 Task: Search one way flight ticket for 5 adults, 2 children, 1 infant in seat and 1 infant on lap in economy from Bismarck: Bismarck Municipal Airport to Greensboro: Piedmont Triad International Airport on 5-1-2023. Choice of flights is Westjet. Number of bags: 10 checked bags. Price is upto 107000. Outbound departure time preference is 21:00.
Action: Mouse moved to (267, 318)
Screenshot: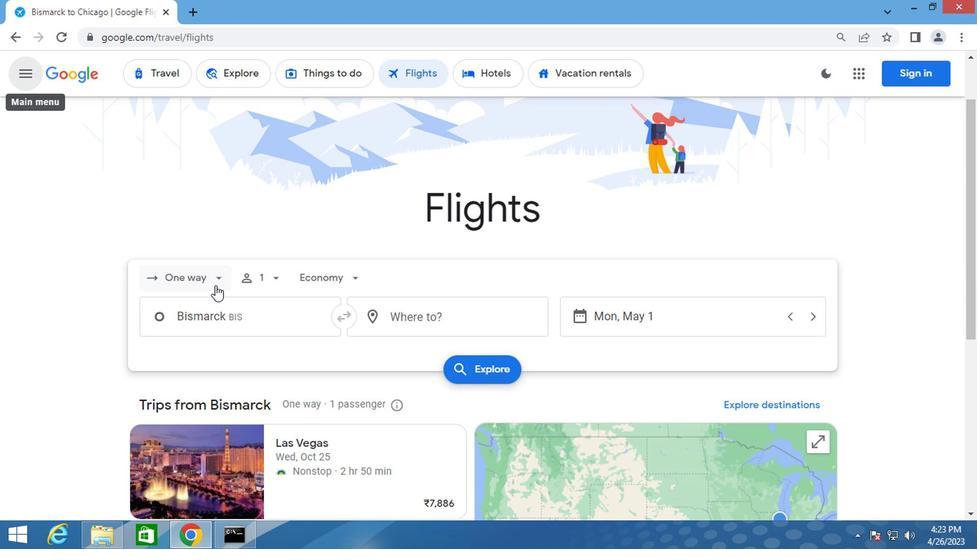 
Action: Mouse pressed left at (267, 318)
Screenshot: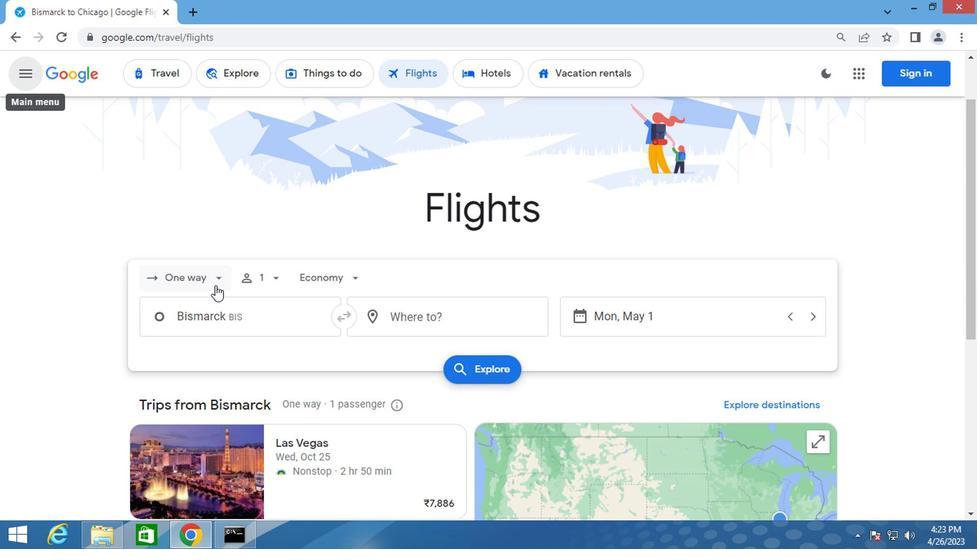 
Action: Mouse moved to (266, 356)
Screenshot: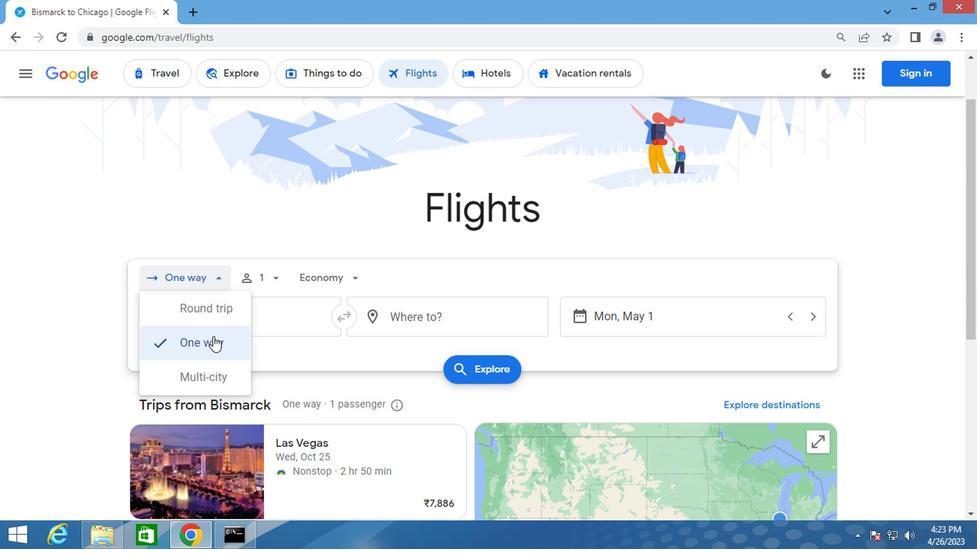 
Action: Mouse pressed left at (266, 356)
Screenshot: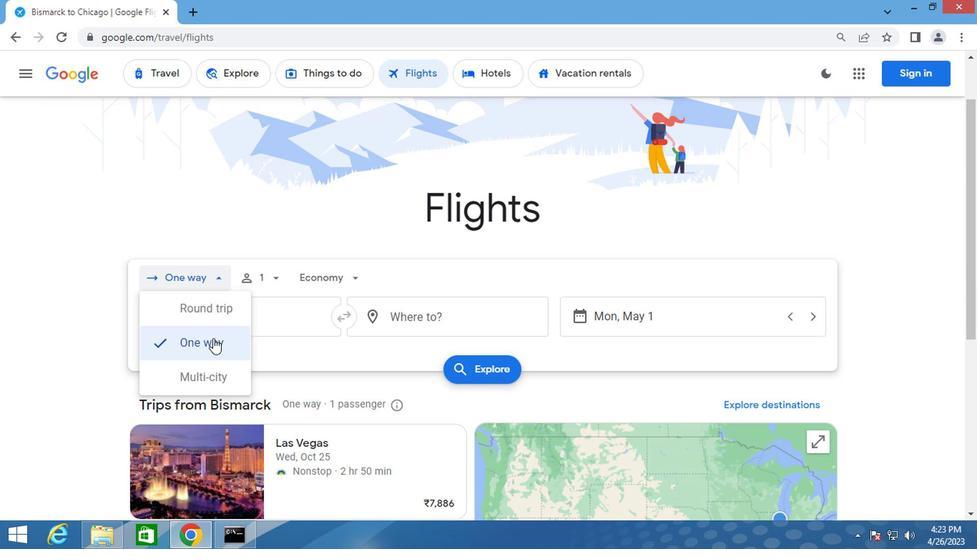
Action: Mouse moved to (307, 315)
Screenshot: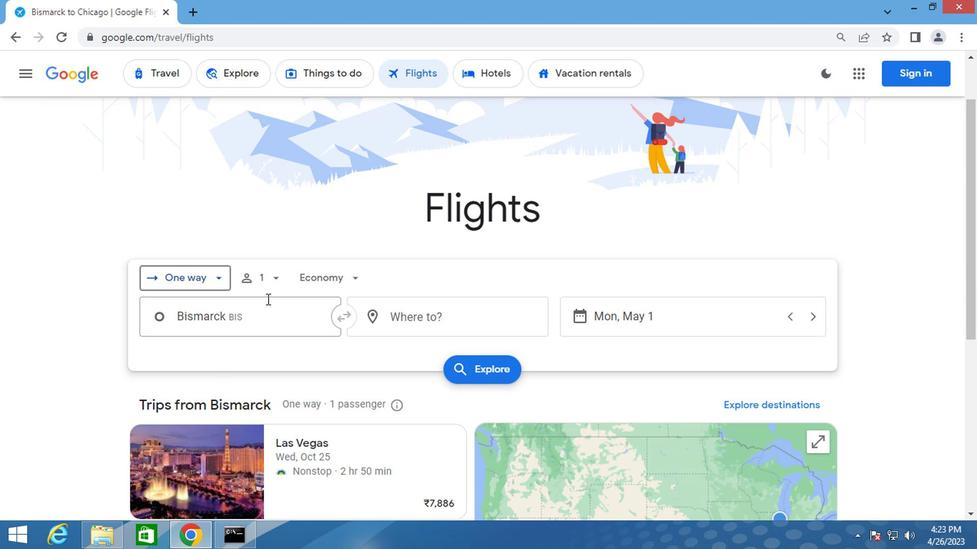 
Action: Mouse pressed left at (307, 315)
Screenshot: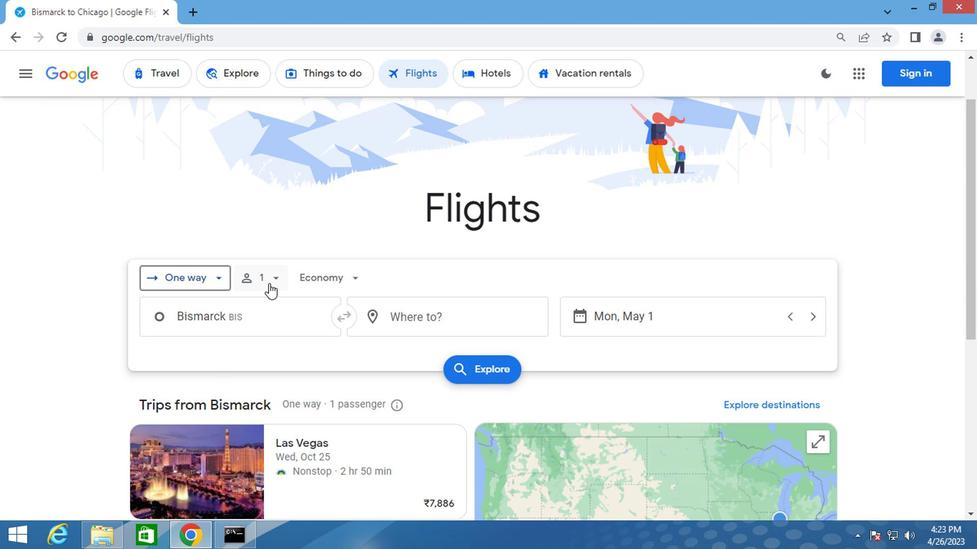 
Action: Mouse moved to (394, 335)
Screenshot: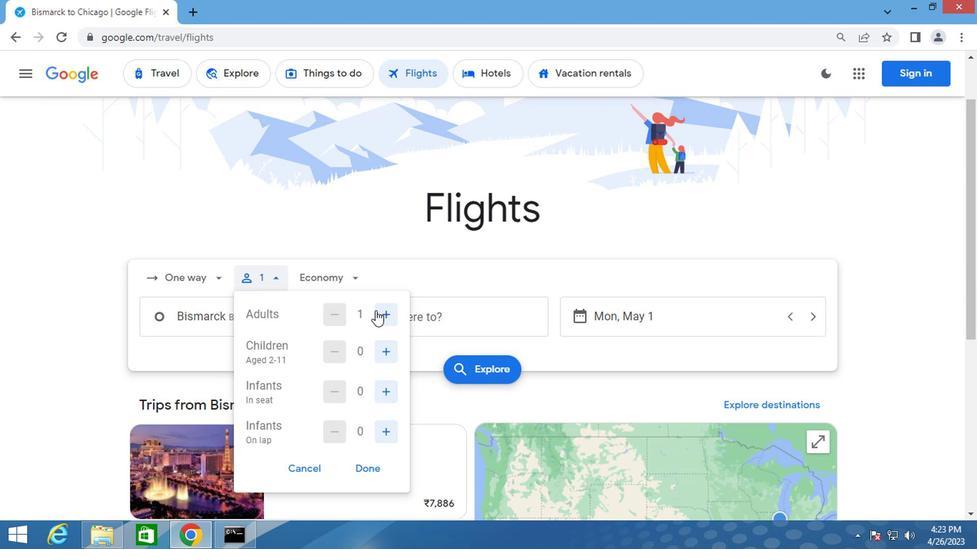 
Action: Mouse pressed left at (394, 335)
Screenshot: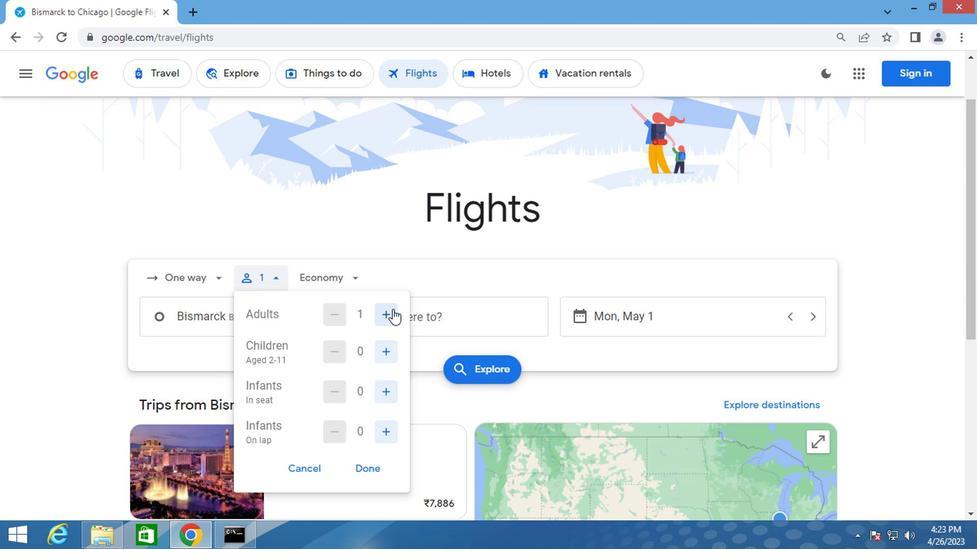 
Action: Mouse pressed left at (394, 335)
Screenshot: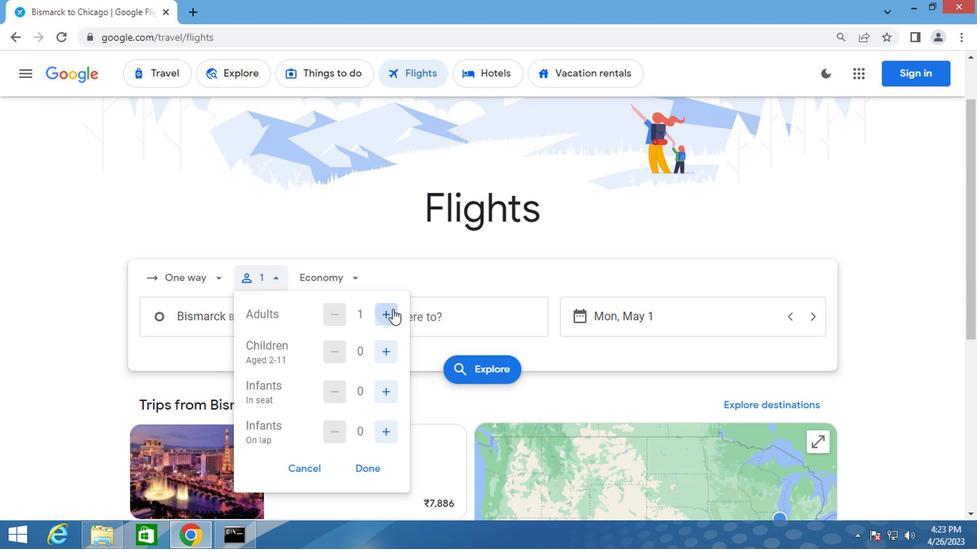 
Action: Mouse pressed left at (394, 335)
Screenshot: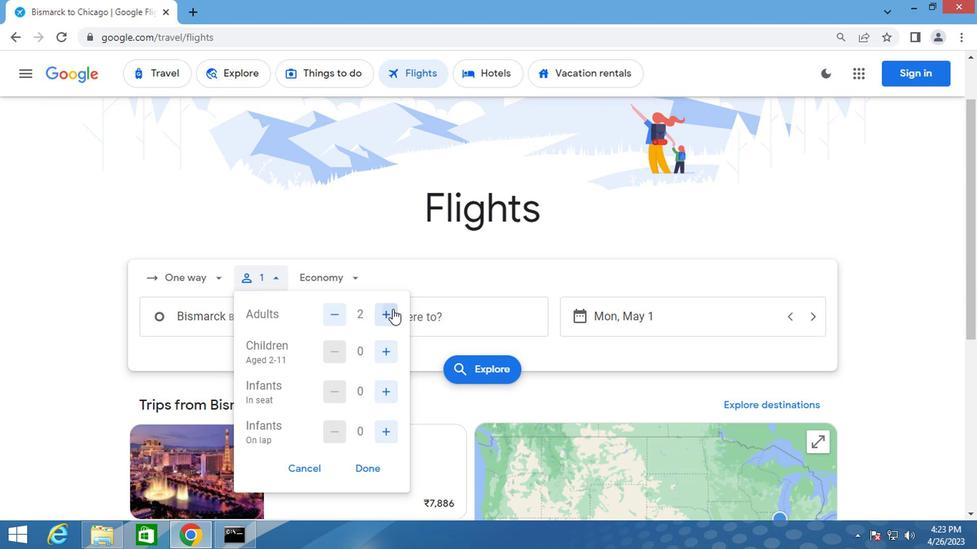 
Action: Mouse pressed left at (394, 335)
Screenshot: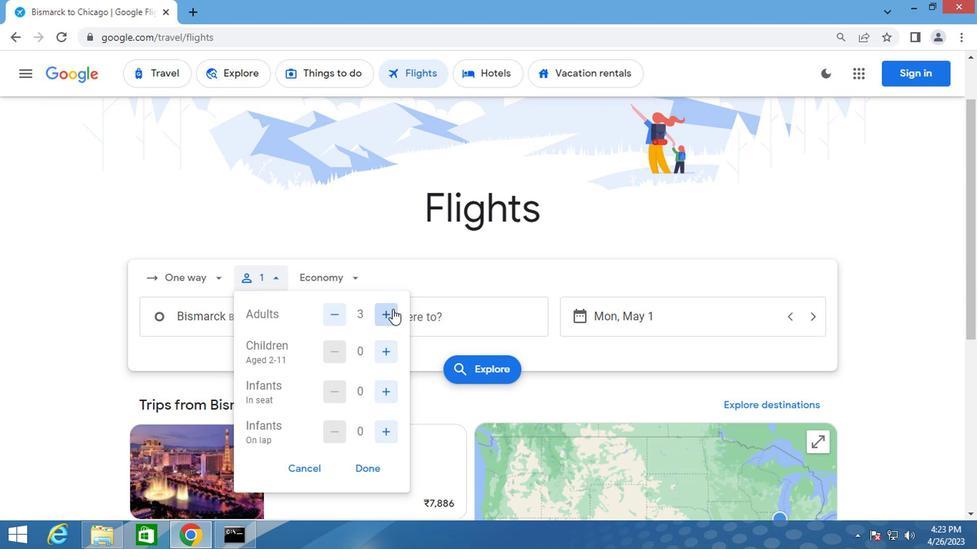 
Action: Mouse moved to (387, 367)
Screenshot: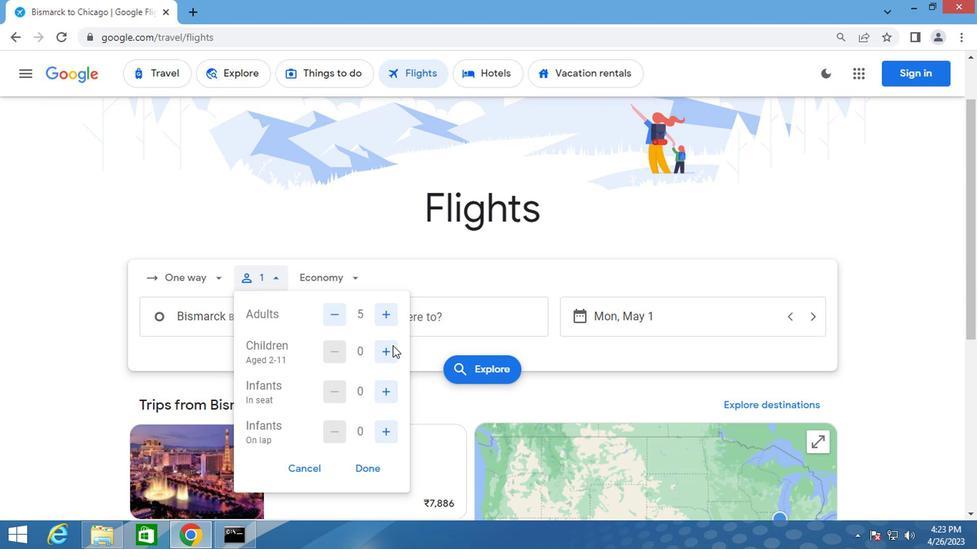 
Action: Mouse pressed left at (387, 367)
Screenshot: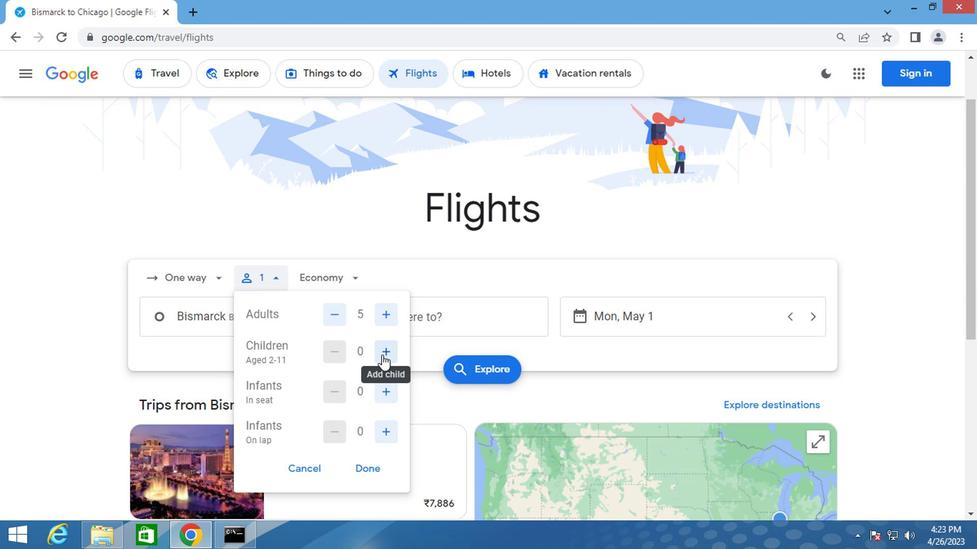 
Action: Mouse pressed left at (387, 367)
Screenshot: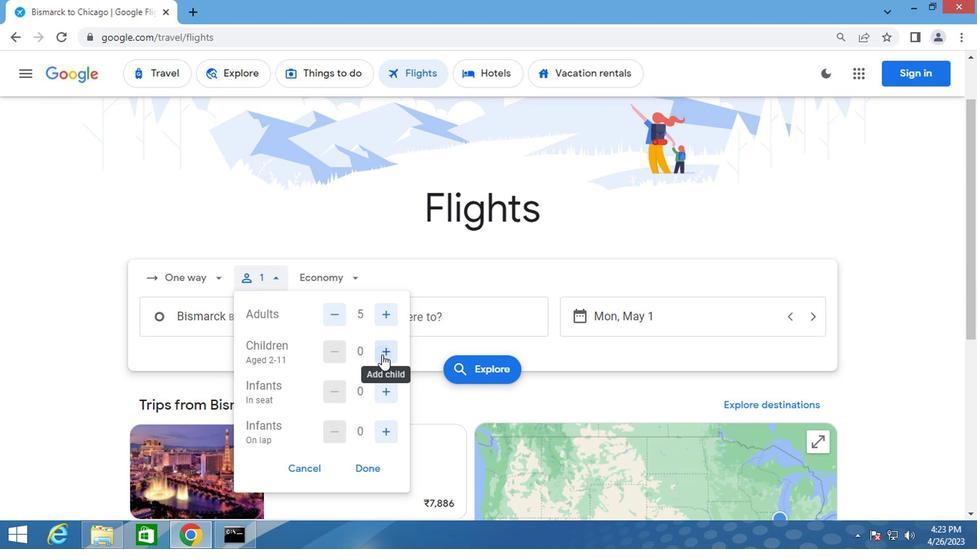 
Action: Mouse moved to (385, 388)
Screenshot: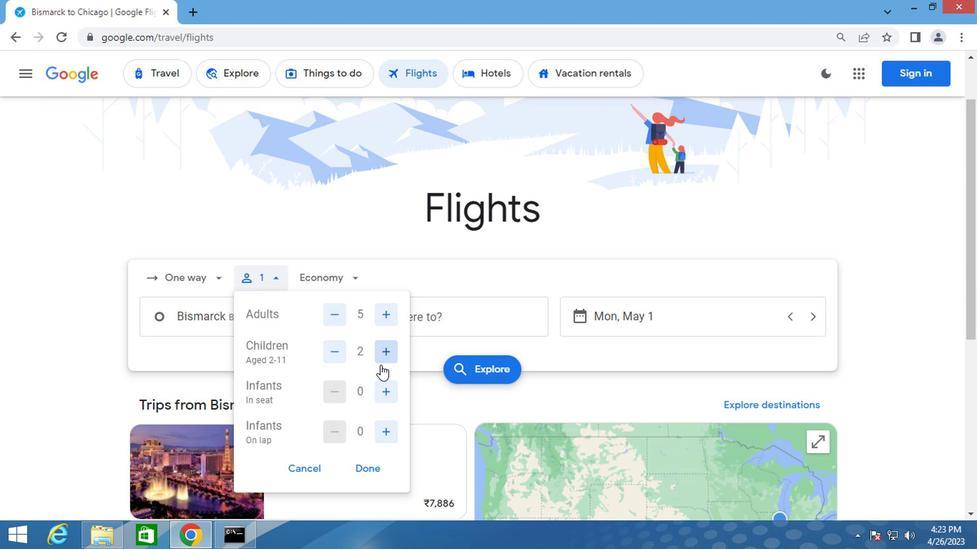 
Action: Mouse pressed left at (385, 388)
Screenshot: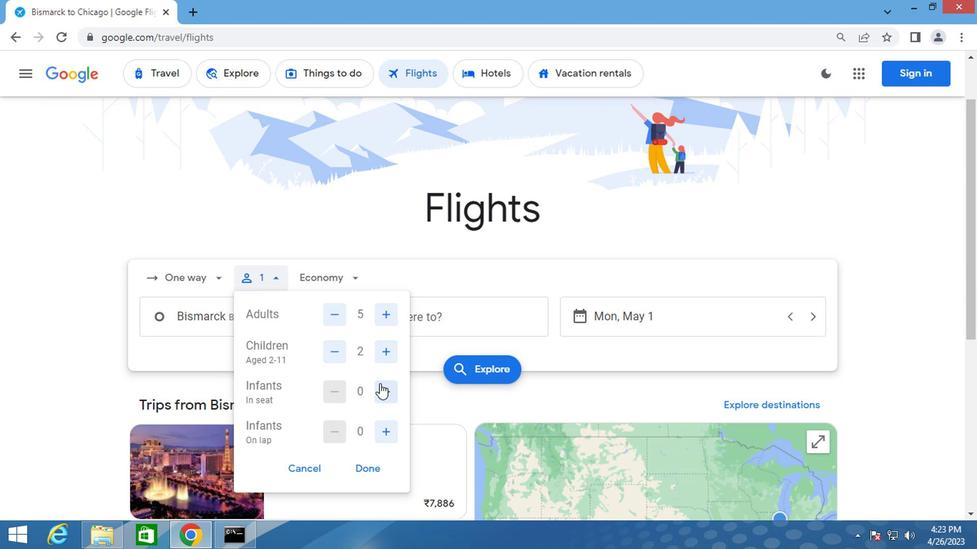 
Action: Mouse moved to (389, 422)
Screenshot: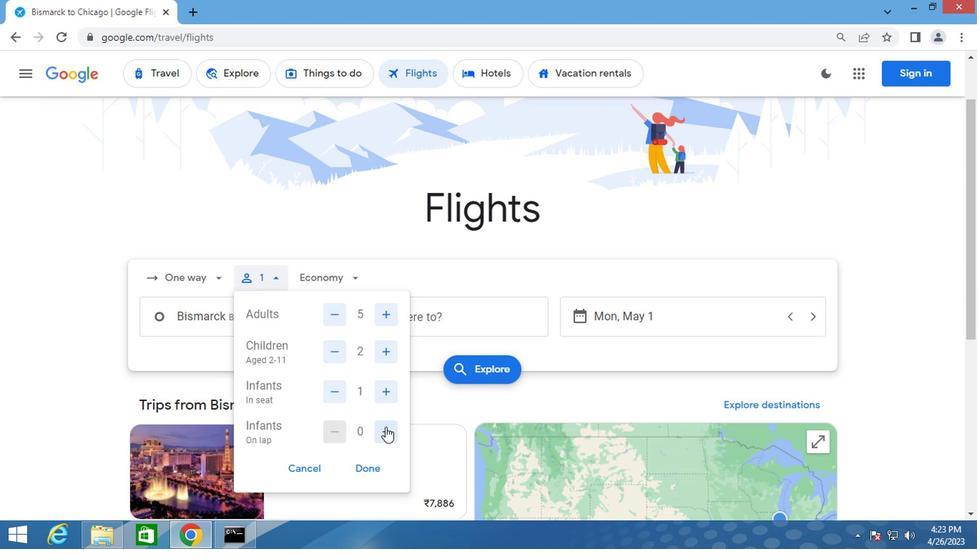 
Action: Mouse pressed left at (389, 422)
Screenshot: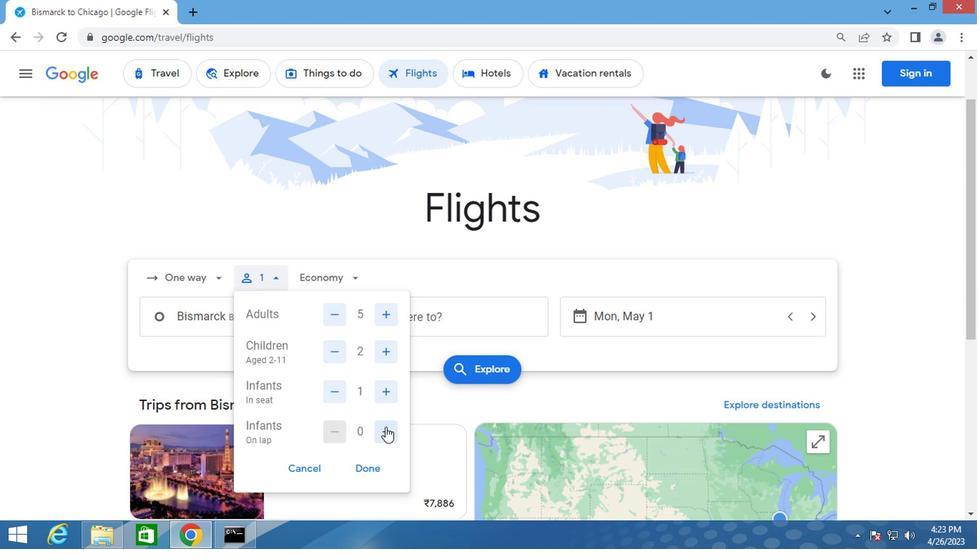 
Action: Mouse moved to (350, 313)
Screenshot: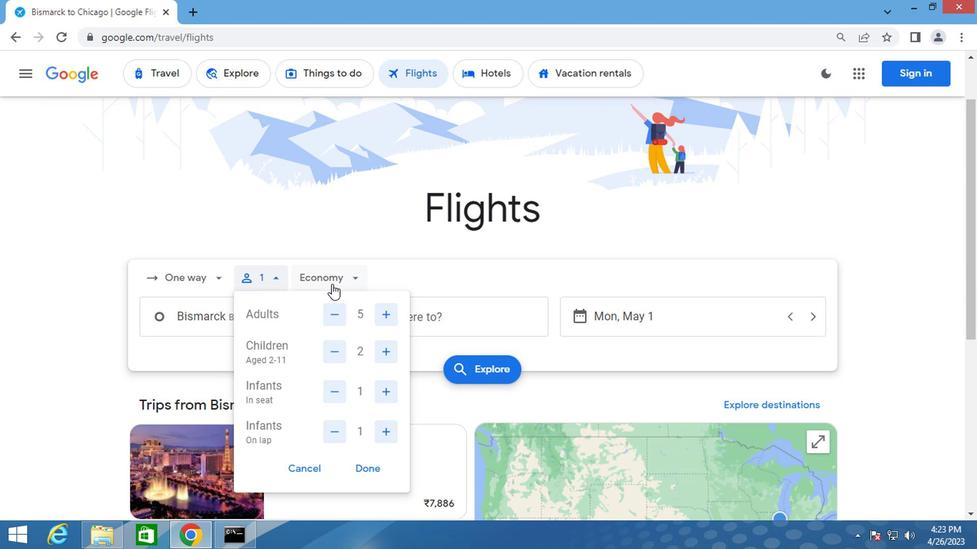 
Action: Mouse pressed left at (350, 313)
Screenshot: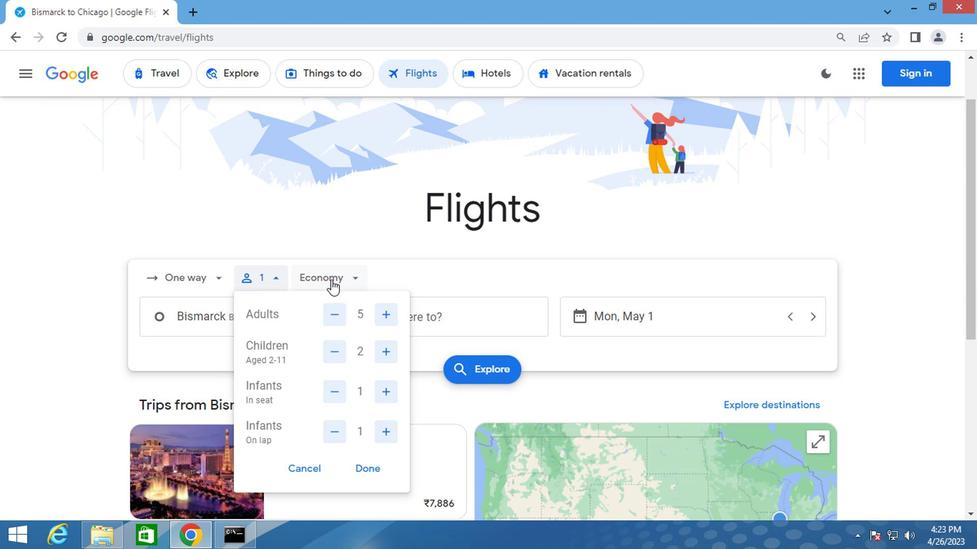 
Action: Mouse moved to (404, 338)
Screenshot: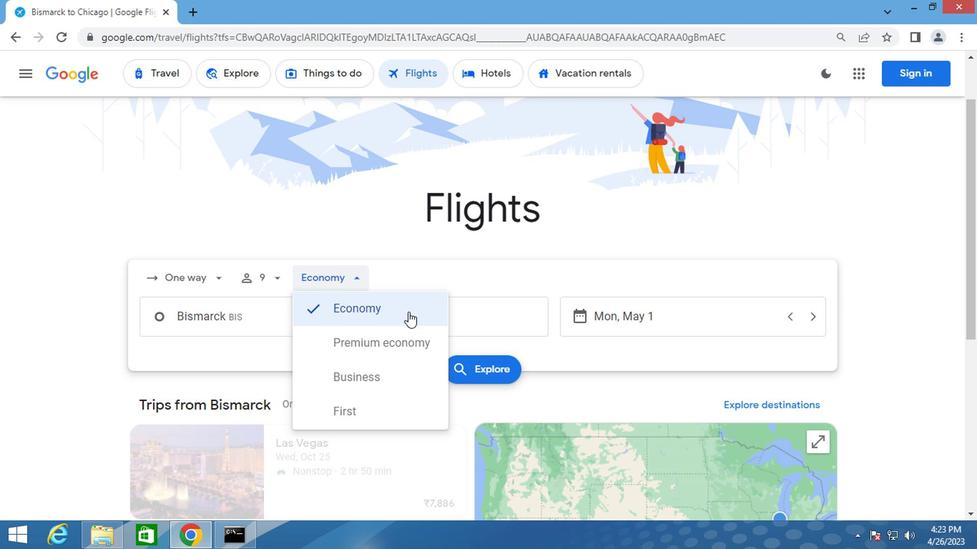 
Action: Mouse pressed left at (404, 338)
Screenshot: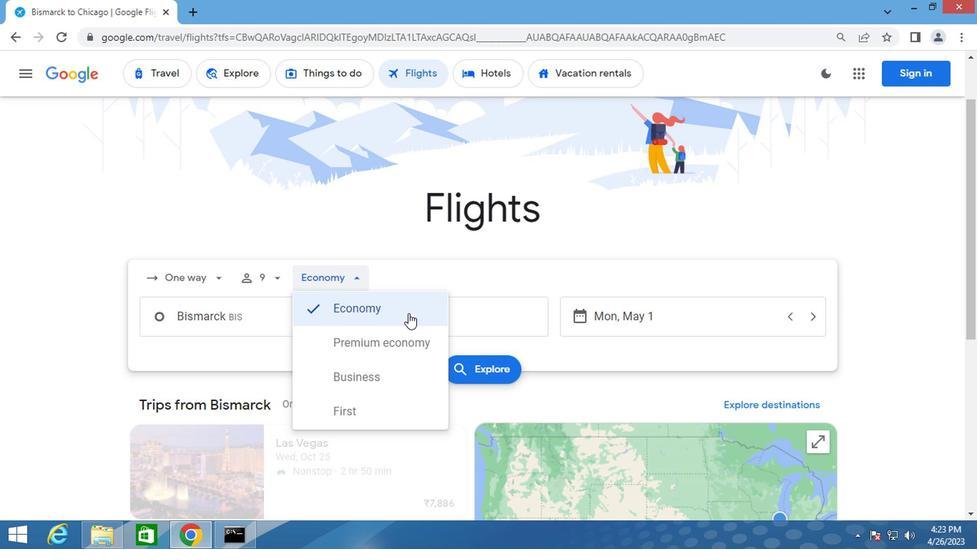 
Action: Mouse moved to (300, 343)
Screenshot: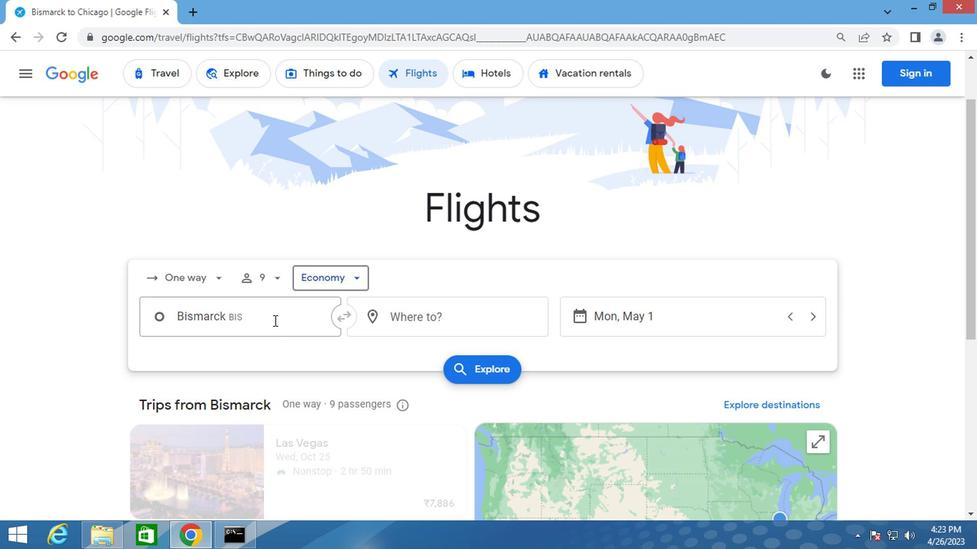 
Action: Mouse pressed left at (300, 343)
Screenshot: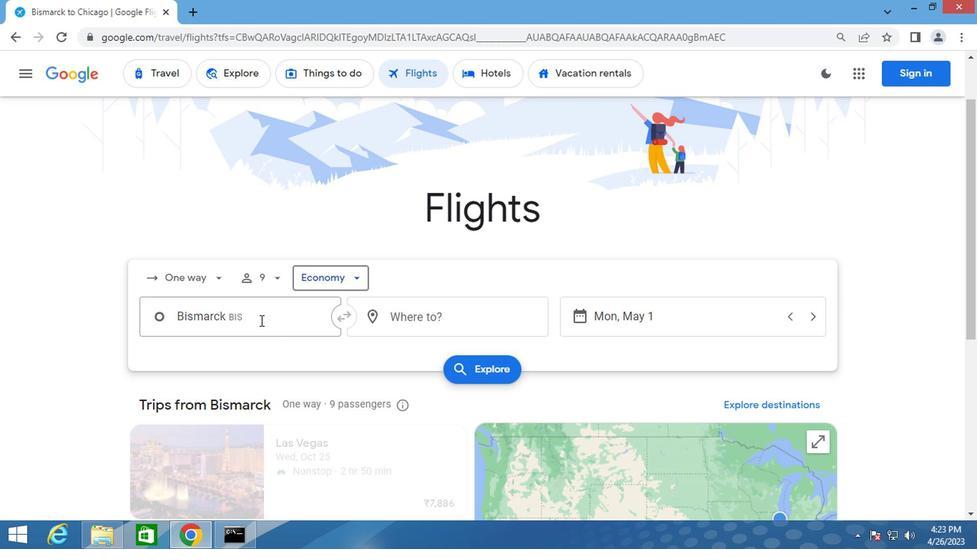 
Action: Key pressed bismarck
Screenshot: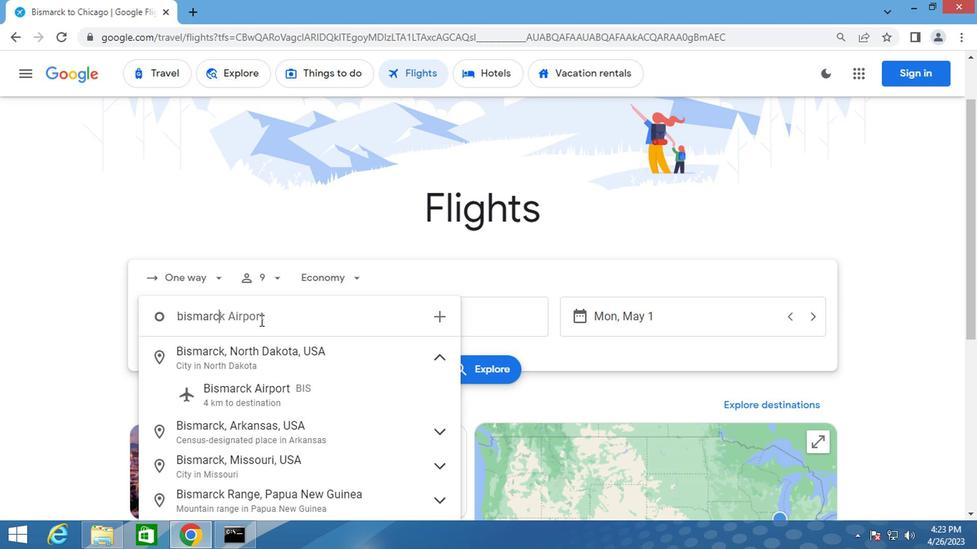 
Action: Mouse moved to (297, 395)
Screenshot: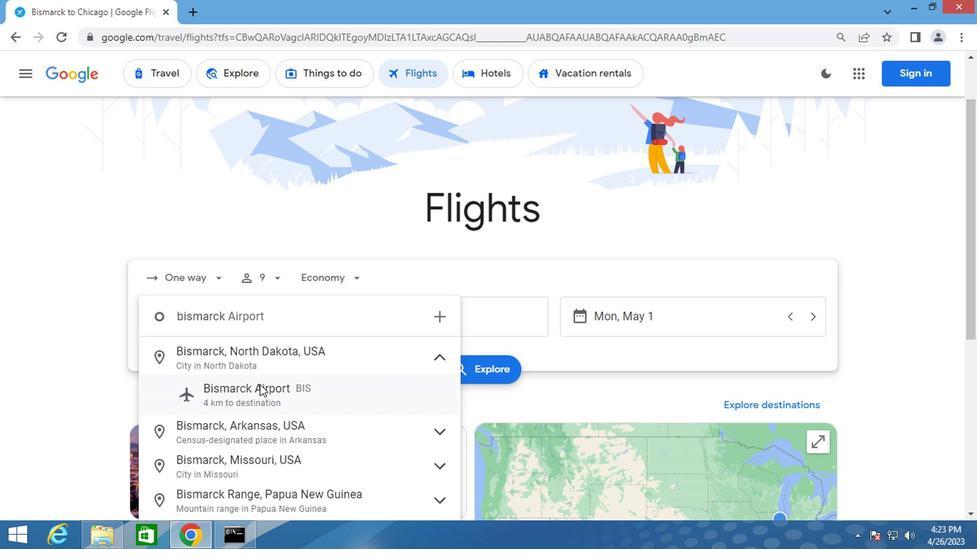 
Action: Mouse pressed left at (297, 395)
Screenshot: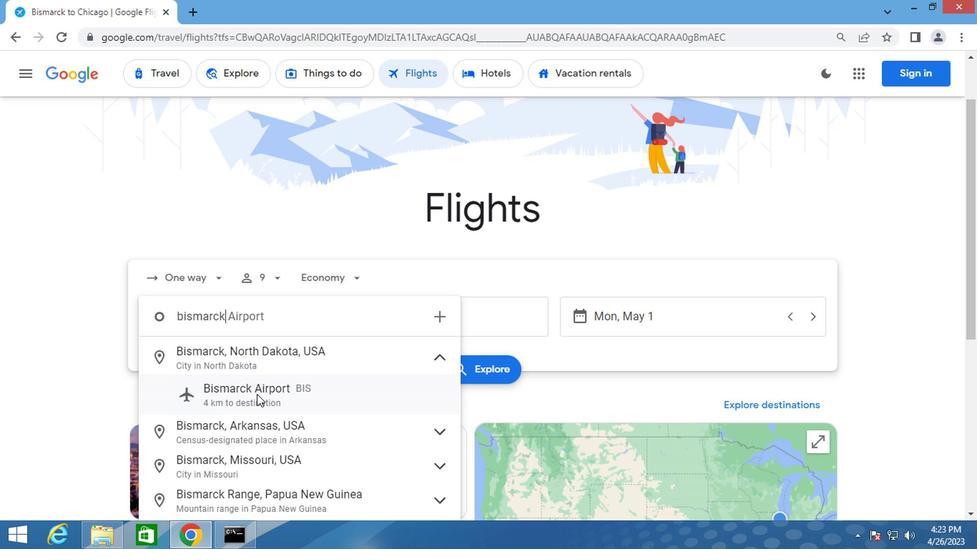 
Action: Mouse moved to (417, 343)
Screenshot: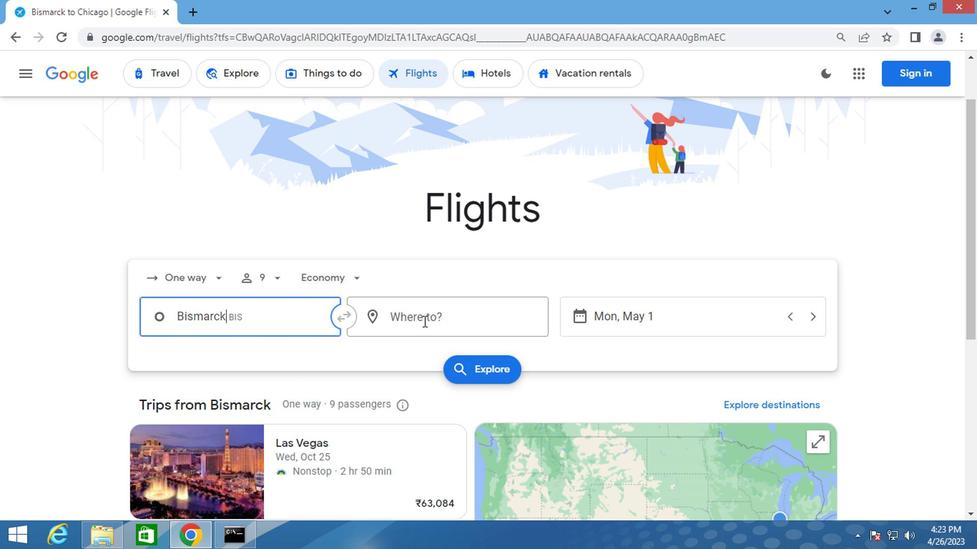 
Action: Mouse pressed left at (417, 343)
Screenshot: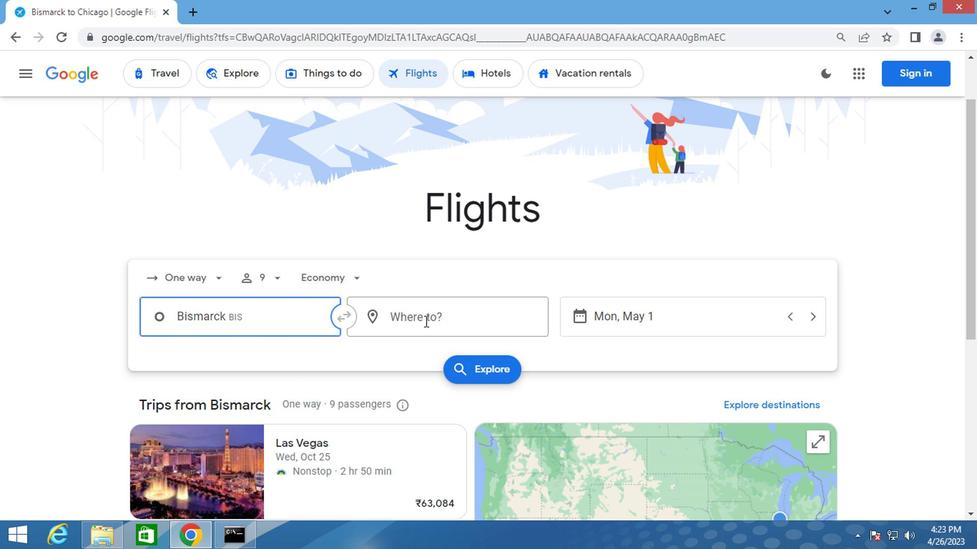 
Action: Mouse pressed left at (417, 343)
Screenshot: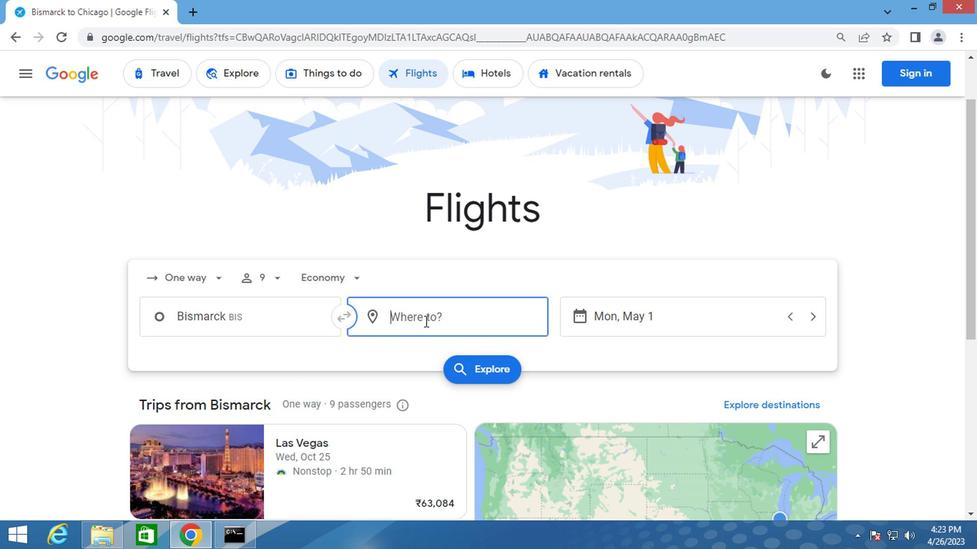 
Action: Key pressed greensboro
Screenshot: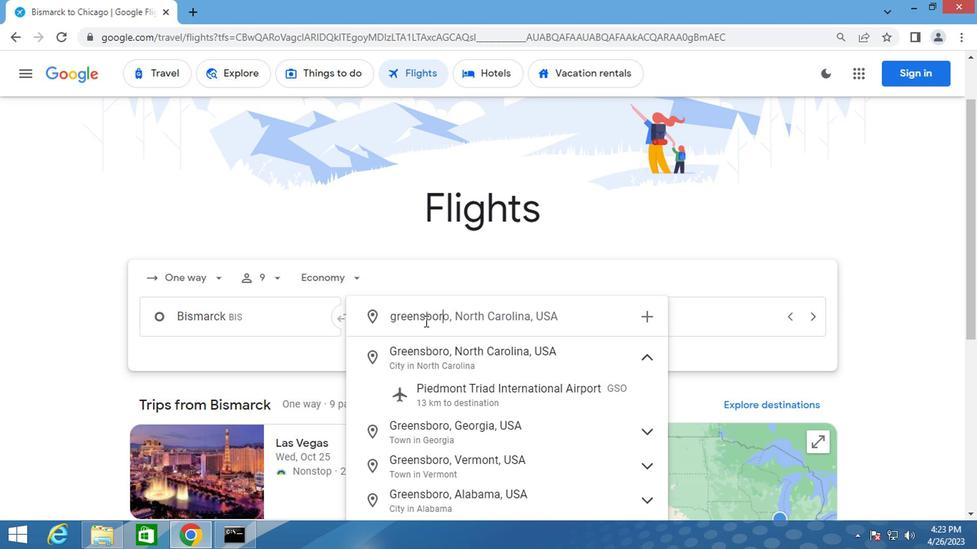 
Action: Mouse moved to (433, 394)
Screenshot: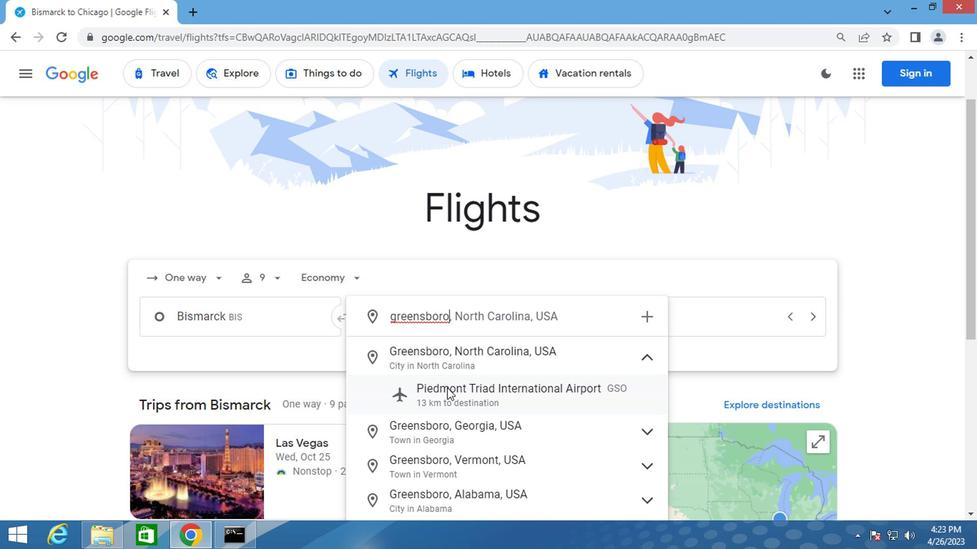 
Action: Mouse pressed left at (433, 394)
Screenshot: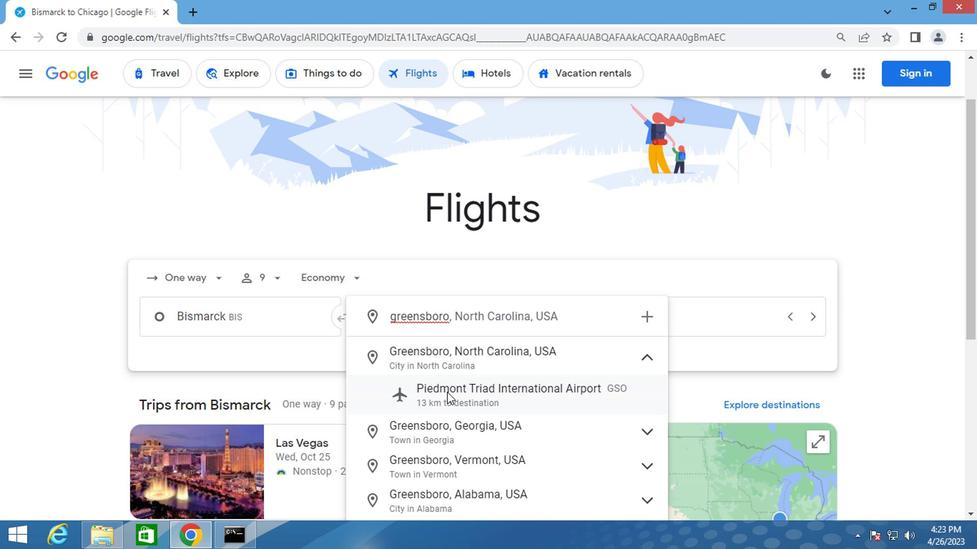 
Action: Mouse moved to (532, 340)
Screenshot: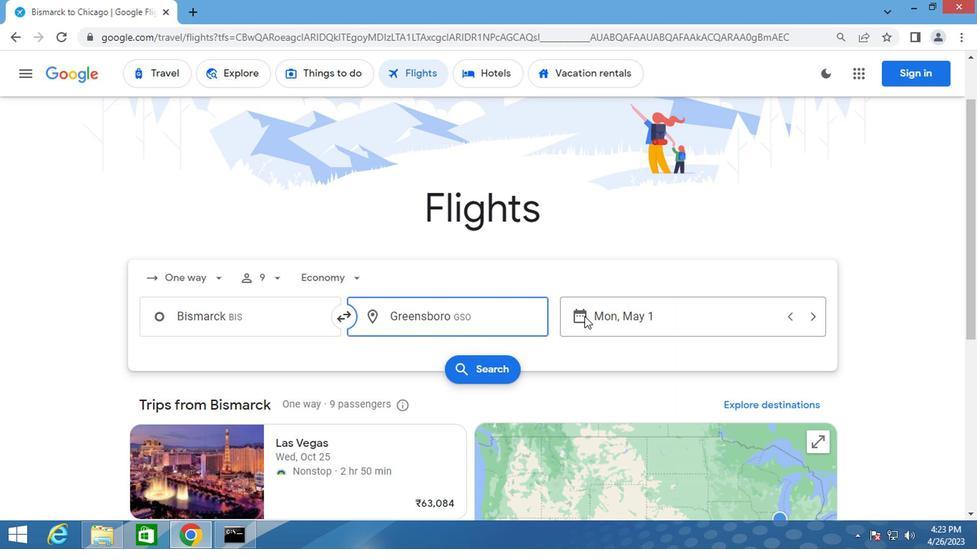 
Action: Mouse pressed left at (532, 340)
Screenshot: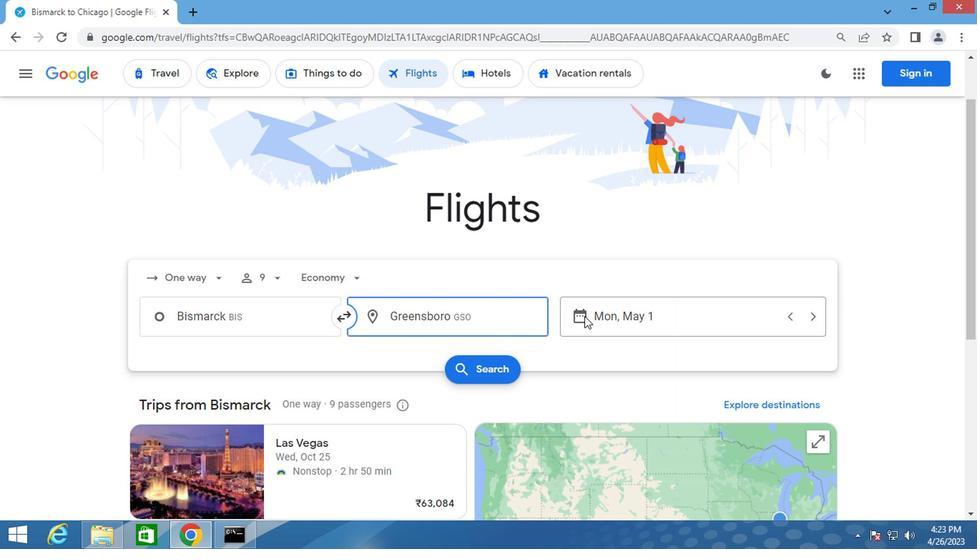 
Action: Mouse moved to (559, 305)
Screenshot: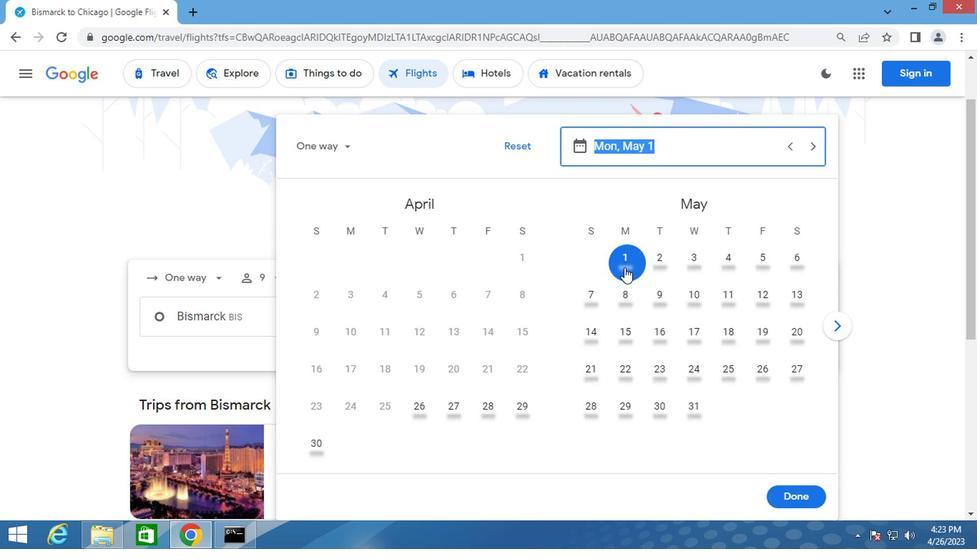 
Action: Mouse pressed left at (559, 305)
Screenshot: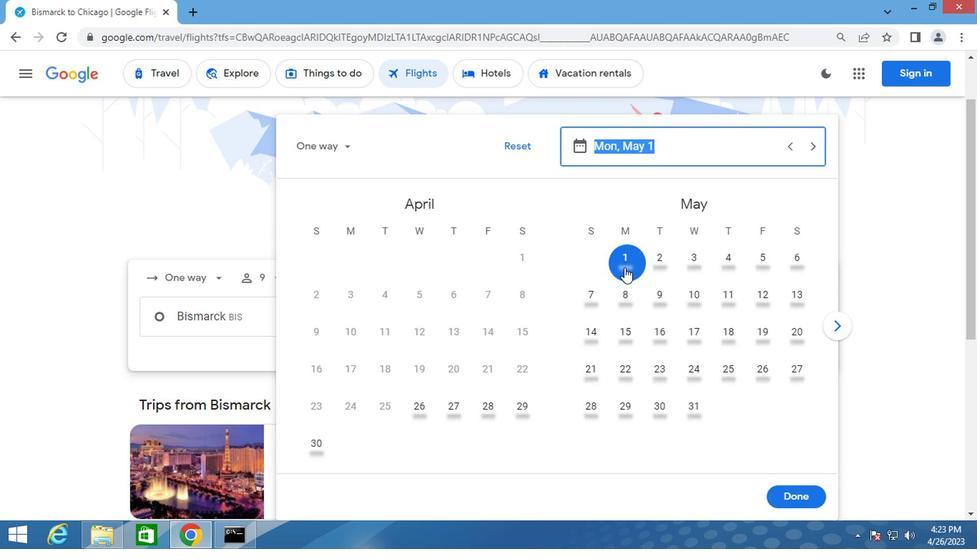 
Action: Mouse moved to (683, 463)
Screenshot: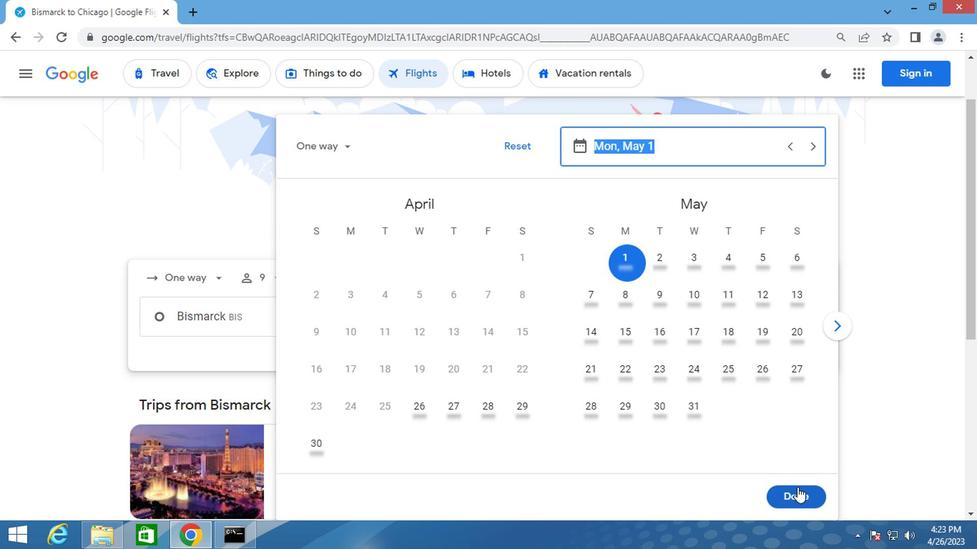 
Action: Mouse pressed left at (683, 463)
Screenshot: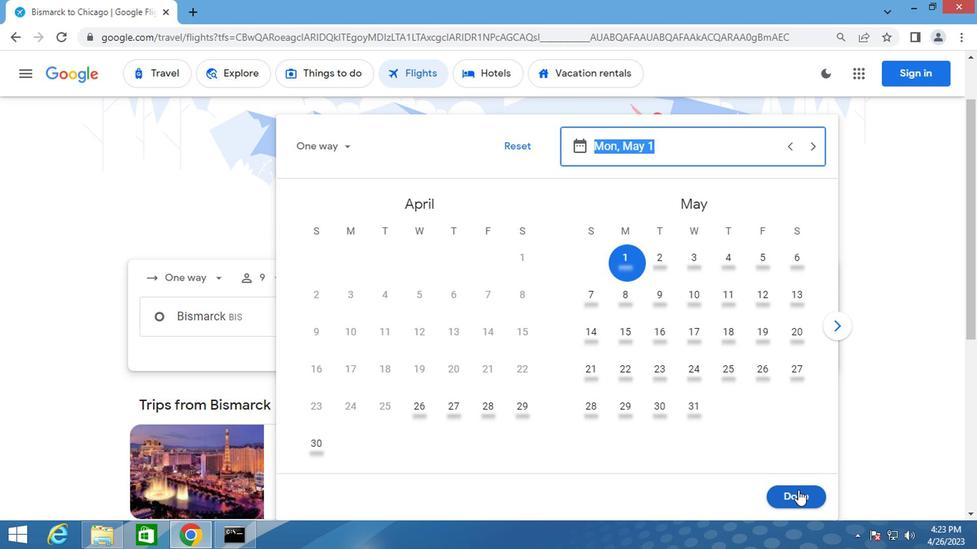 
Action: Mouse moved to (455, 372)
Screenshot: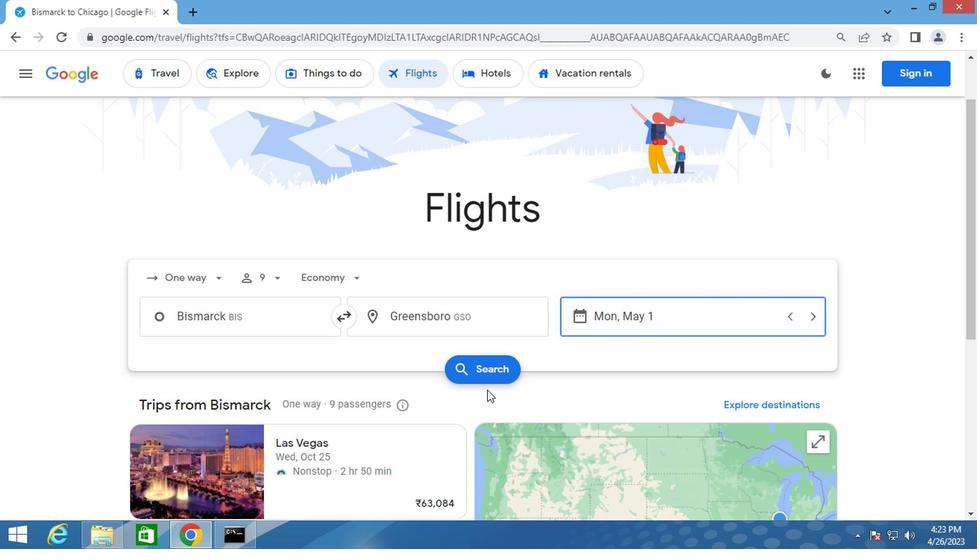 
Action: Mouse pressed left at (455, 372)
Screenshot: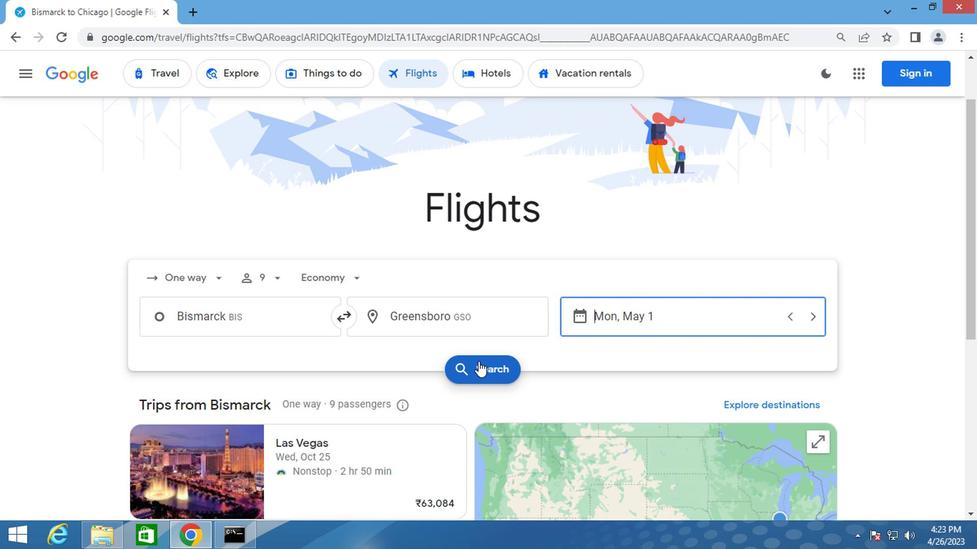 
Action: Mouse moved to (220, 262)
Screenshot: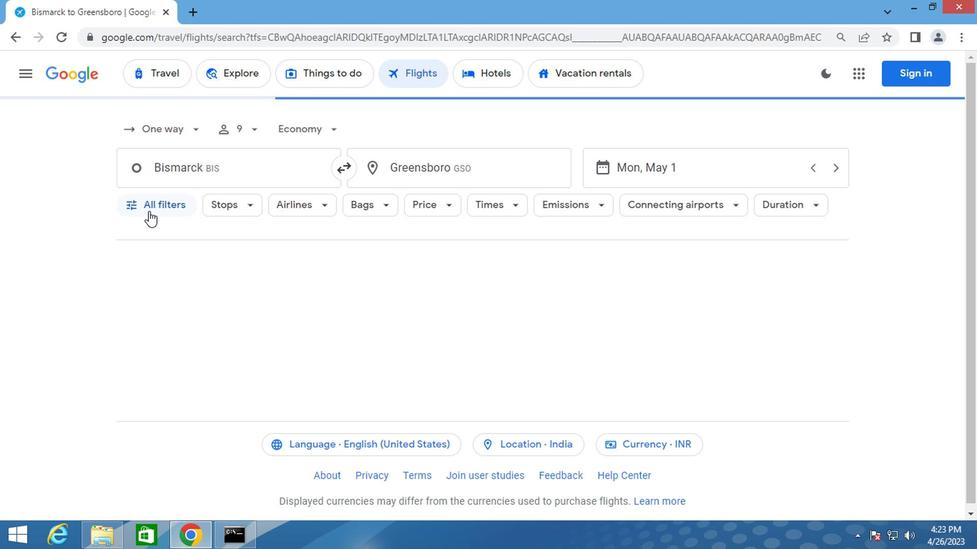 
Action: Mouse pressed left at (220, 262)
Screenshot: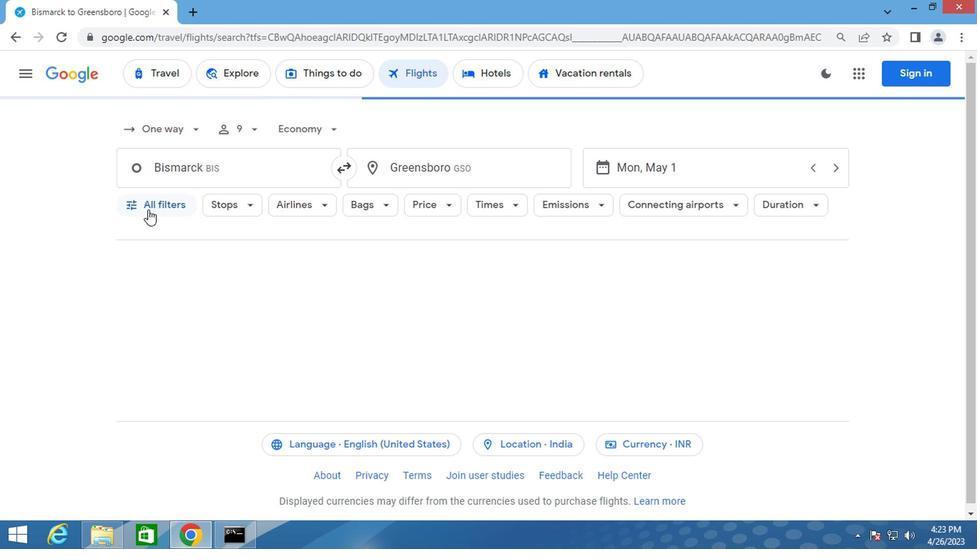 
Action: Mouse moved to (282, 357)
Screenshot: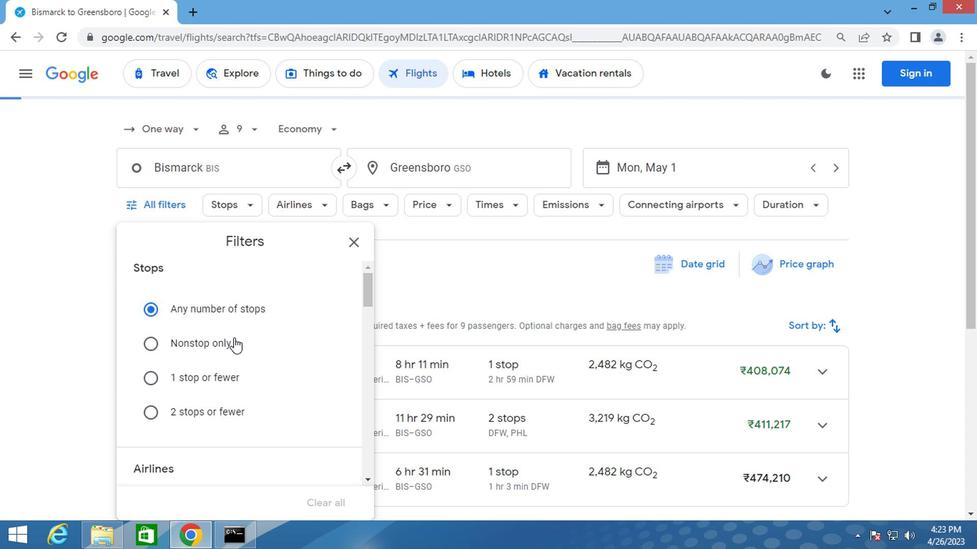 
Action: Mouse scrolled (282, 357) with delta (0, 0)
Screenshot: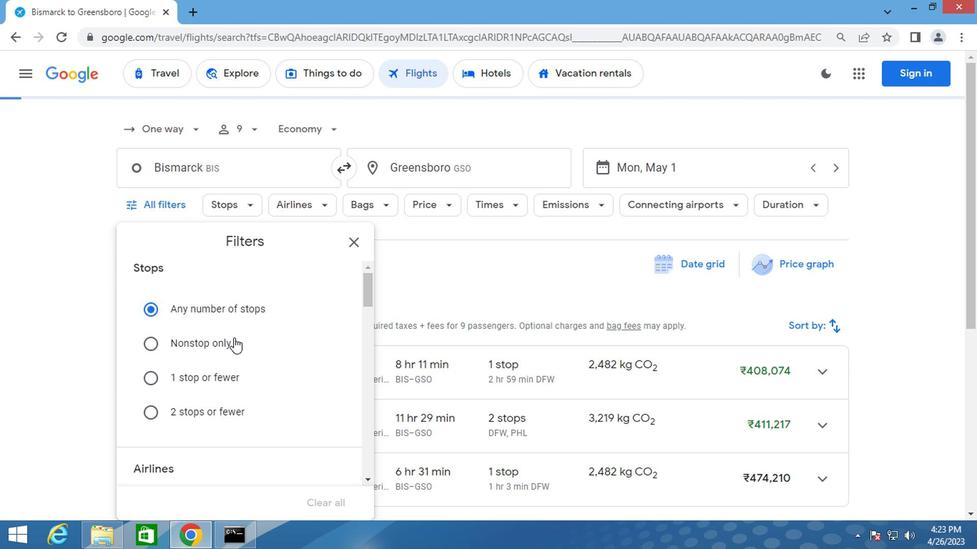 
Action: Mouse moved to (282, 358)
Screenshot: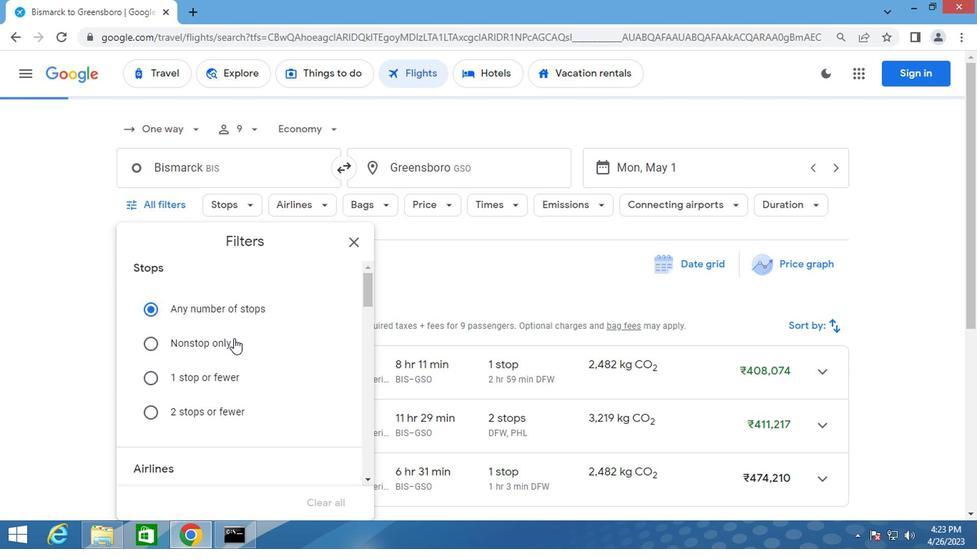 
Action: Mouse scrolled (282, 358) with delta (0, 0)
Screenshot: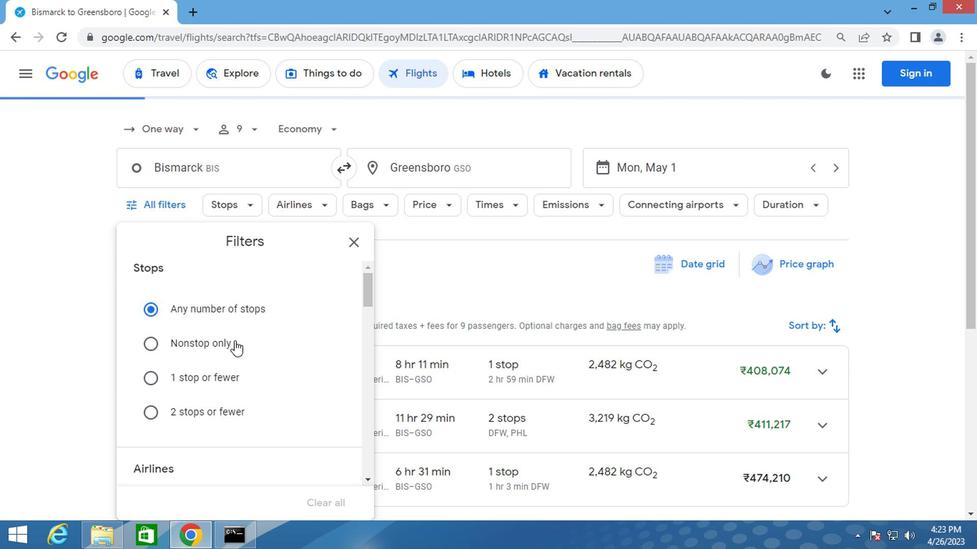 
Action: Mouse moved to (284, 362)
Screenshot: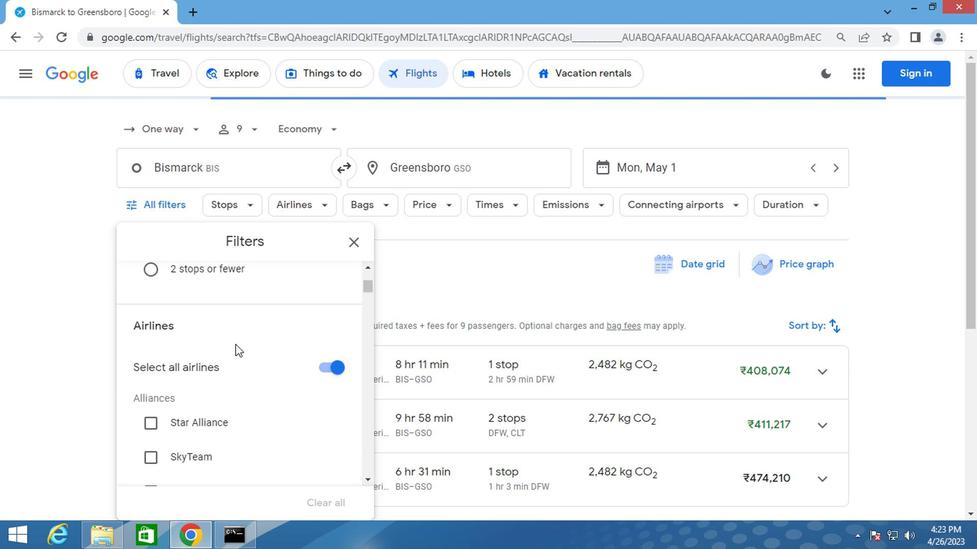 
Action: Mouse scrolled (284, 362) with delta (0, 0)
Screenshot: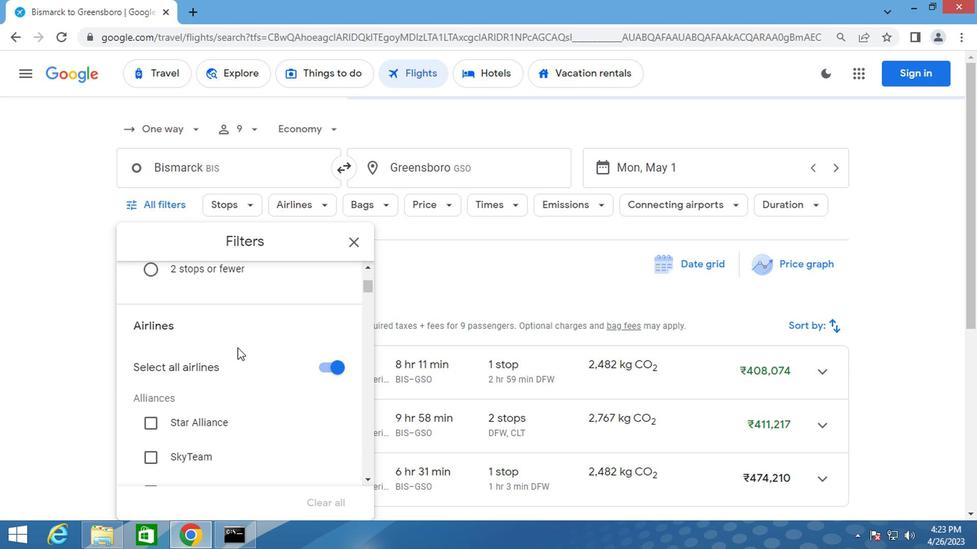 
Action: Mouse scrolled (284, 362) with delta (0, 0)
Screenshot: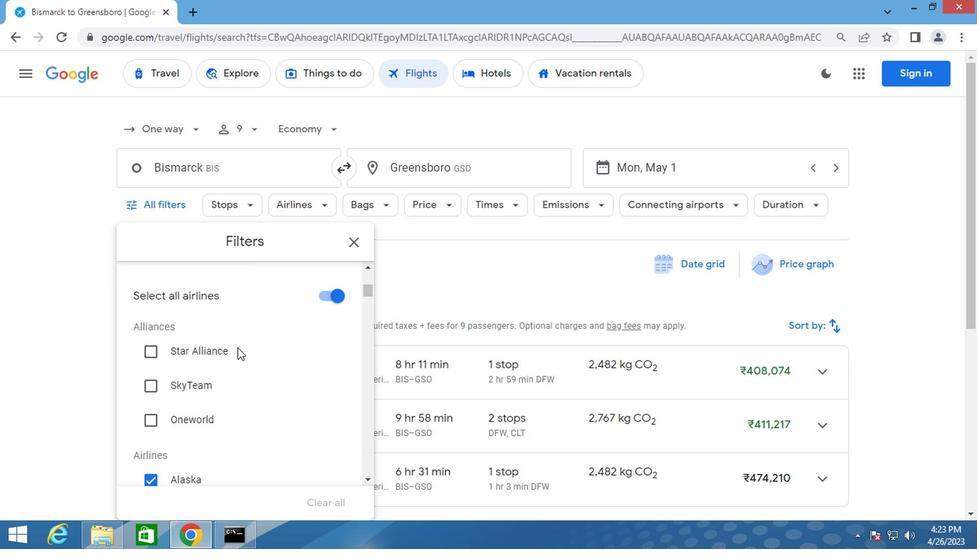 
Action: Mouse scrolled (284, 362) with delta (0, 0)
Screenshot: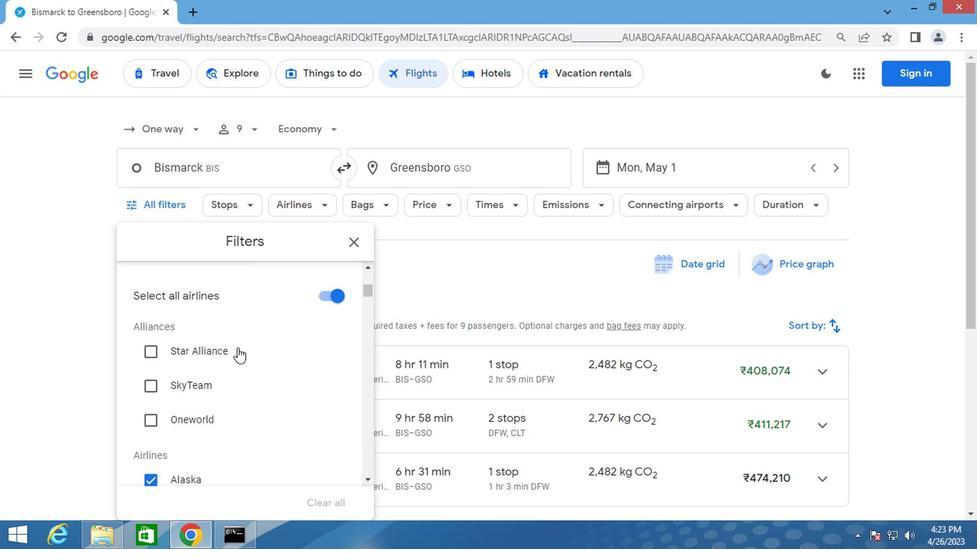 
Action: Mouse scrolled (284, 362) with delta (0, 0)
Screenshot: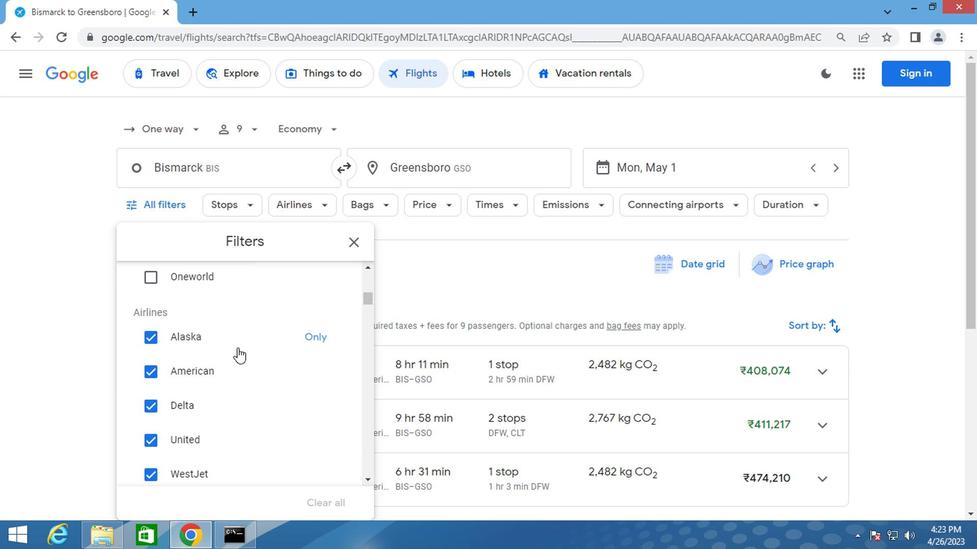 
Action: Mouse moved to (225, 404)
Screenshot: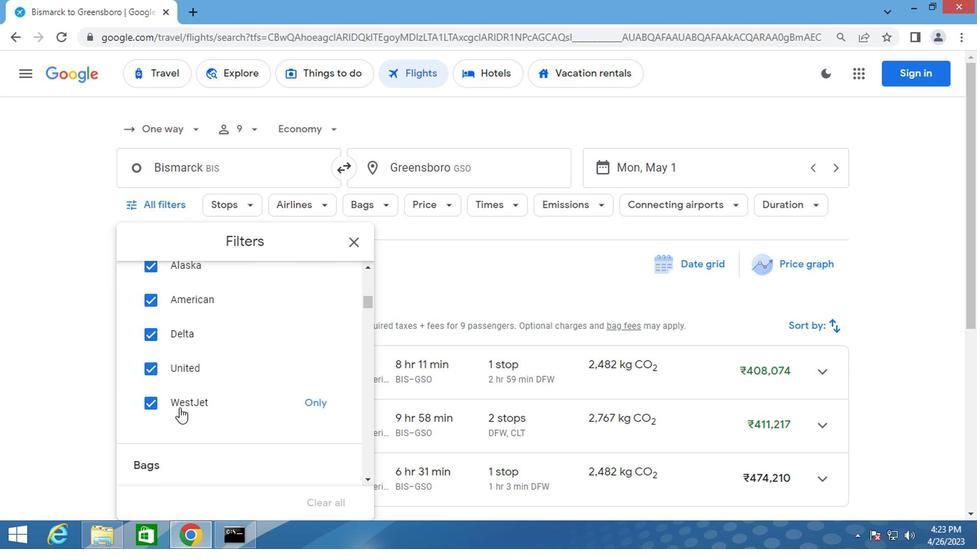 
Action: Mouse pressed left at (225, 404)
Screenshot: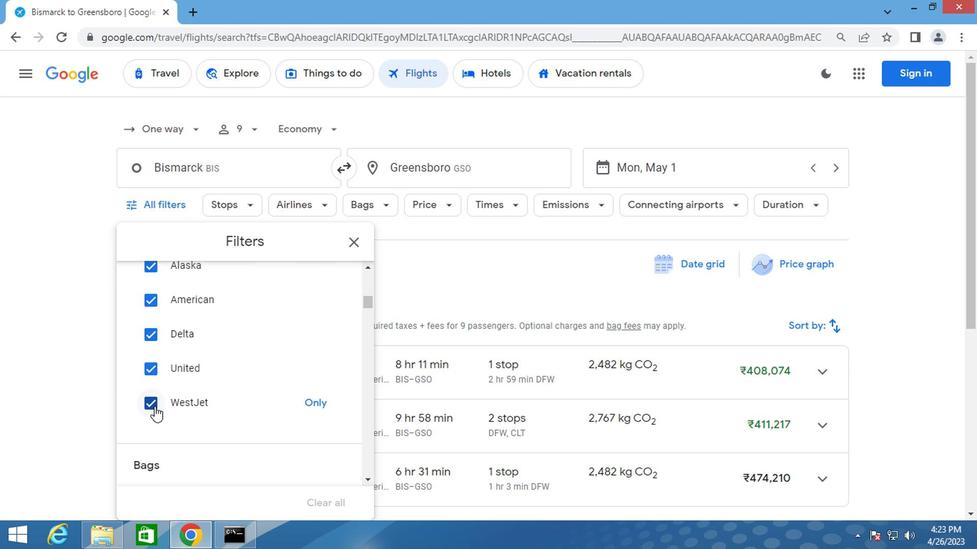 
Action: Mouse moved to (238, 400)
Screenshot: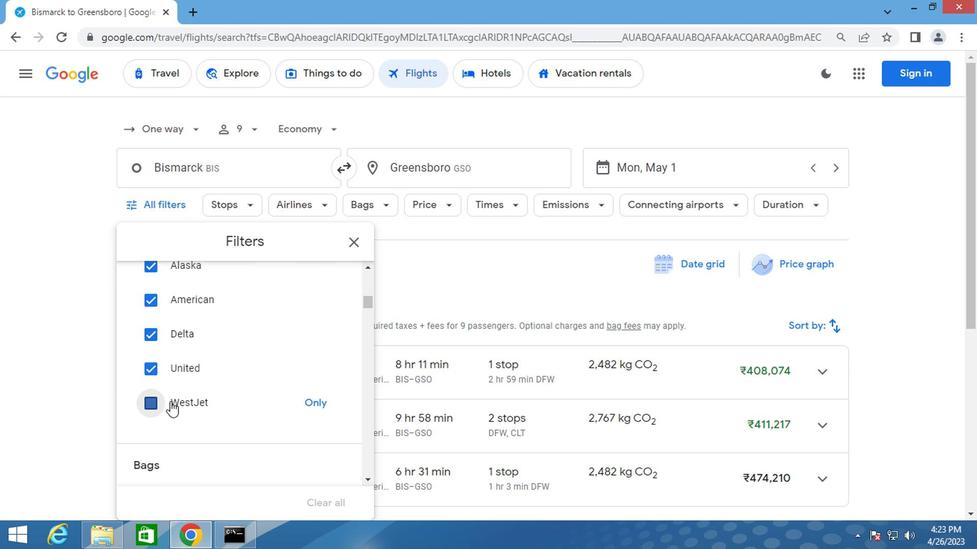 
Action: Mouse scrolled (238, 399) with delta (0, 0)
Screenshot: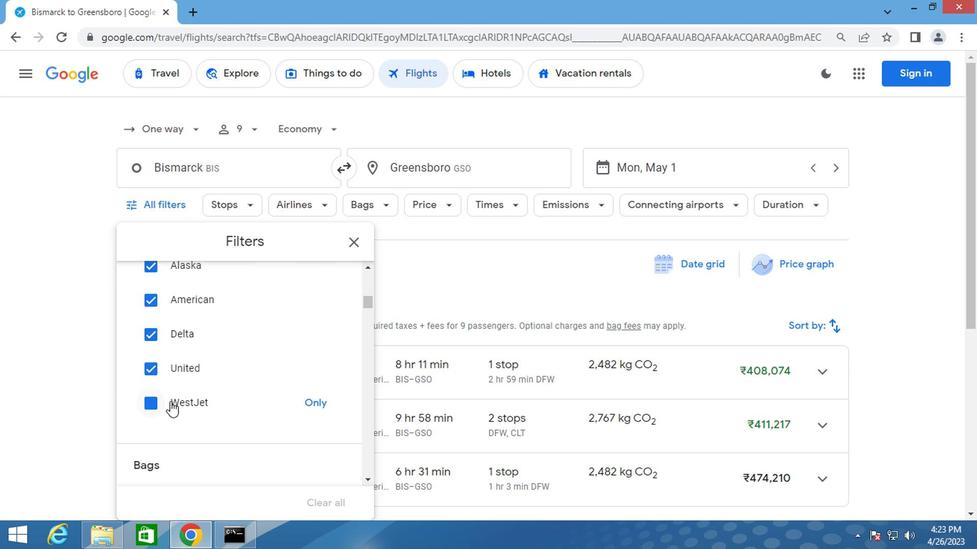 
Action: Mouse scrolled (238, 399) with delta (0, 0)
Screenshot: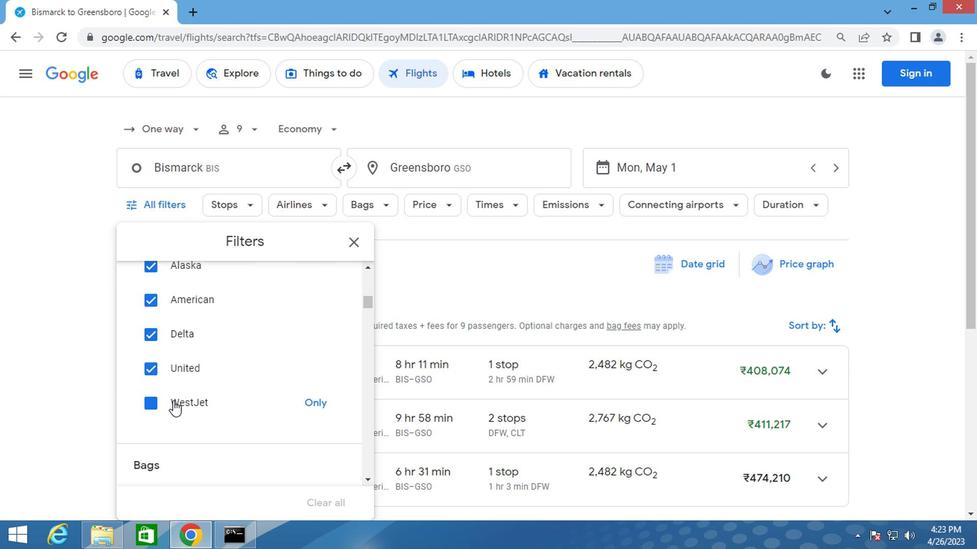 
Action: Mouse moved to (354, 396)
Screenshot: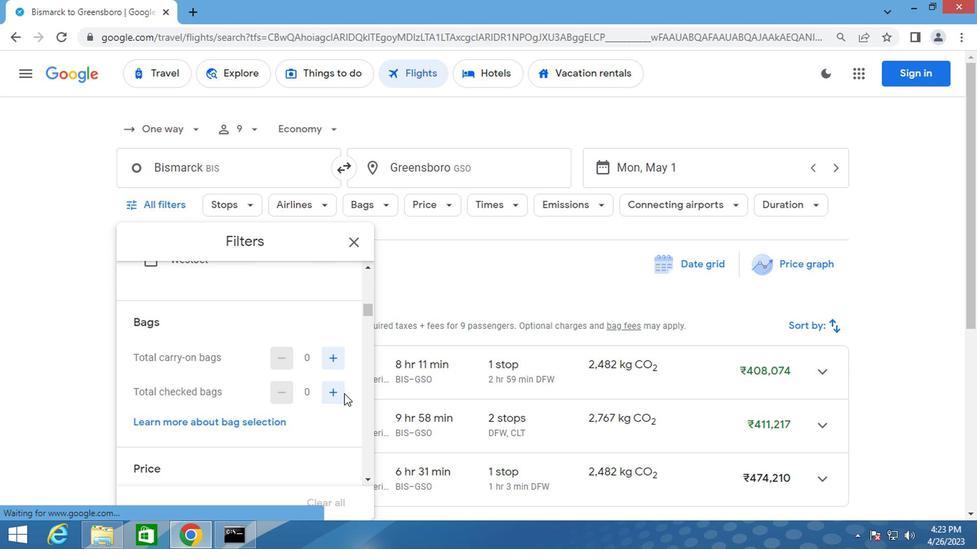 
Action: Mouse pressed left at (354, 396)
Screenshot: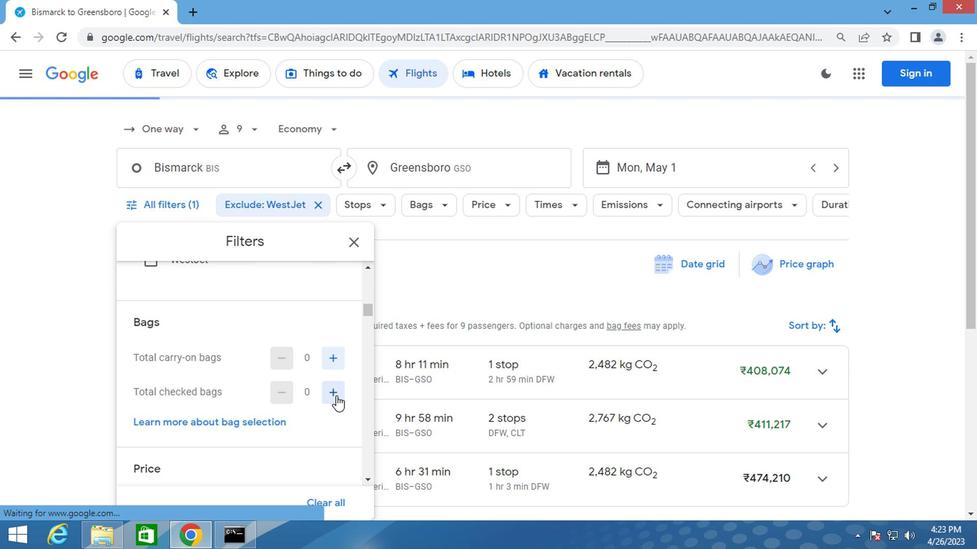 
Action: Mouse pressed left at (354, 396)
Screenshot: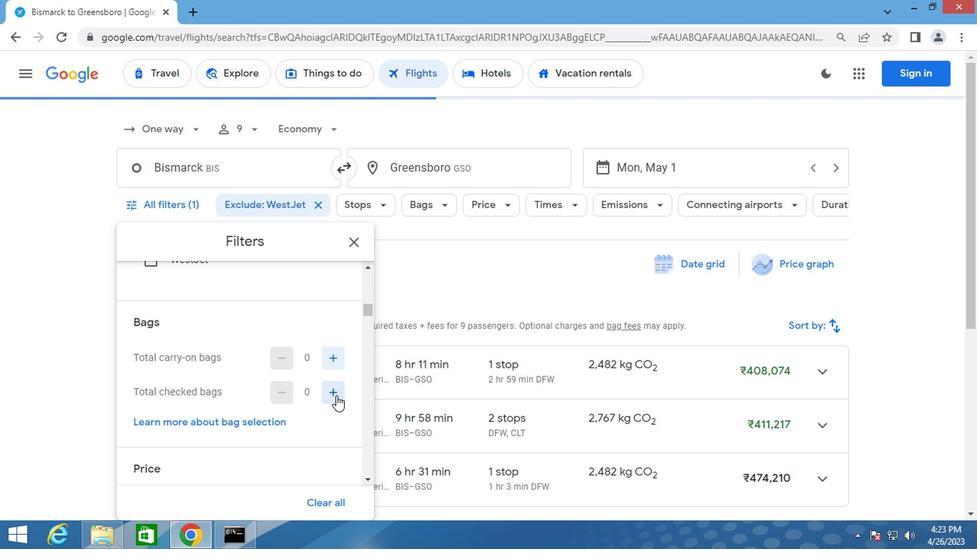 
Action: Mouse pressed left at (354, 396)
Screenshot: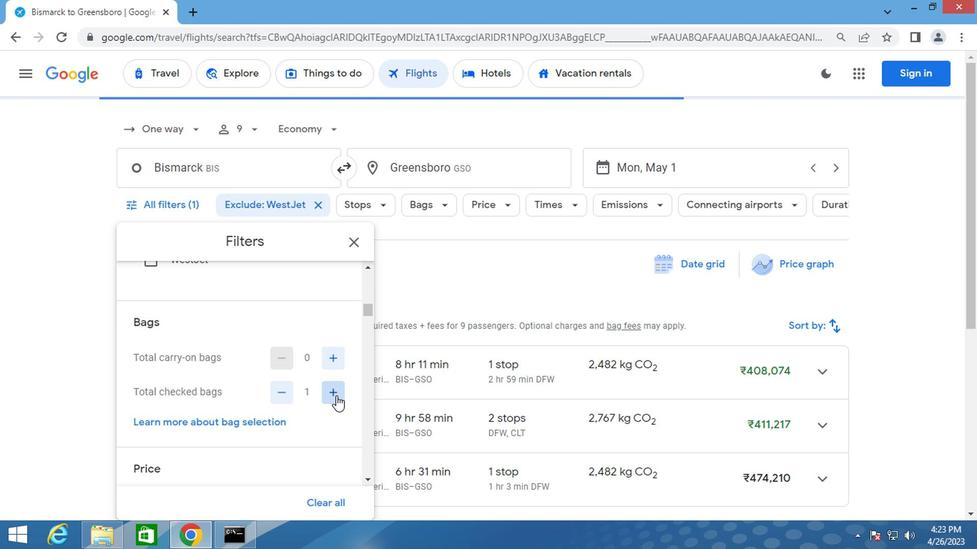 
Action: Mouse pressed left at (354, 396)
Screenshot: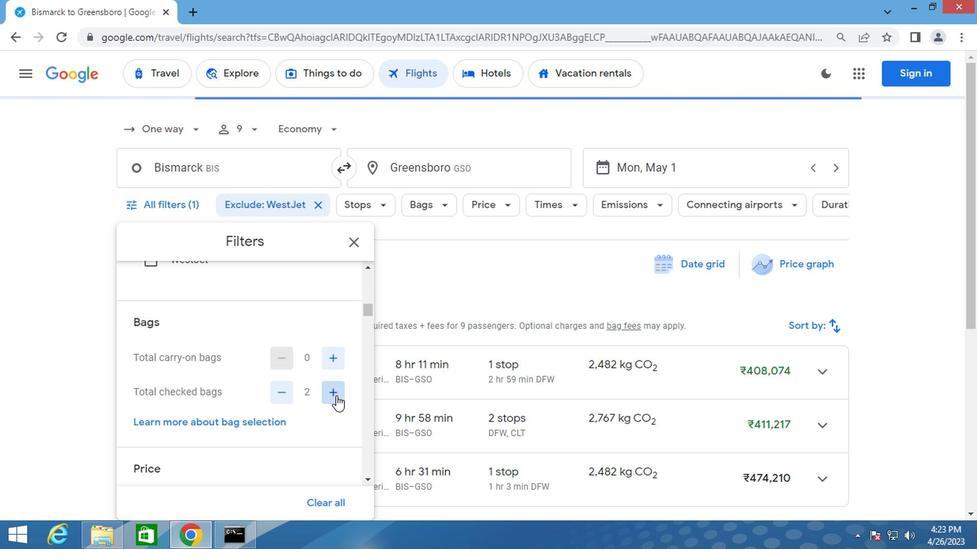 
Action: Mouse pressed left at (354, 396)
Screenshot: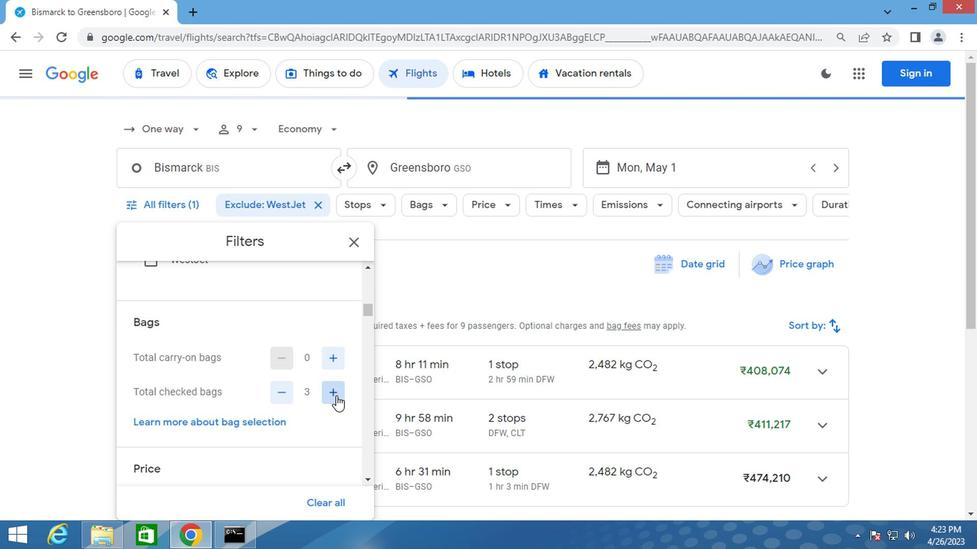 
Action: Mouse pressed left at (354, 396)
Screenshot: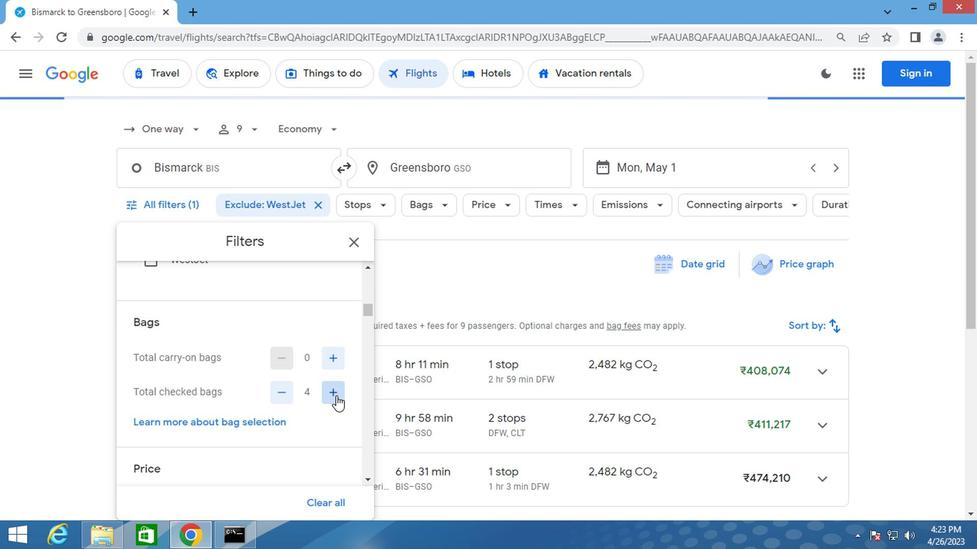 
Action: Mouse pressed left at (354, 396)
Screenshot: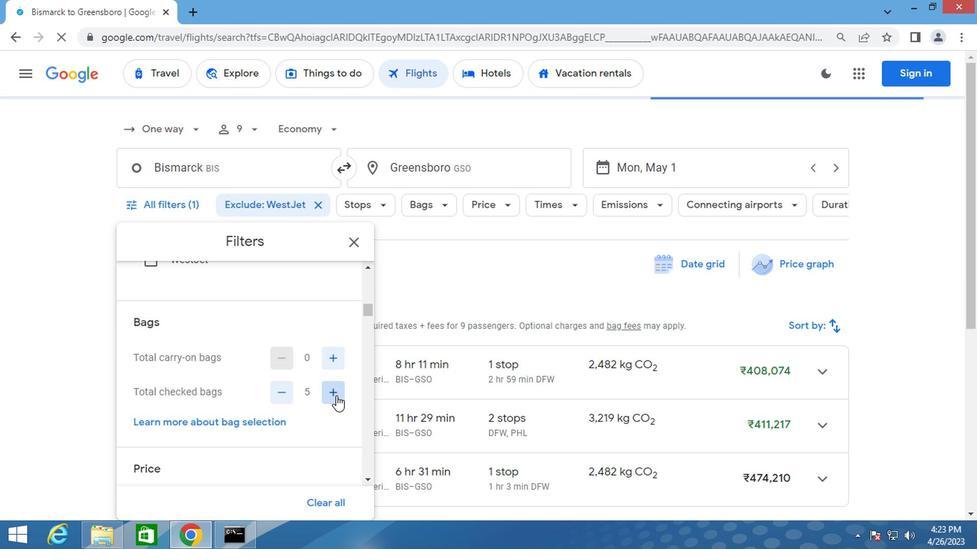 
Action: Mouse pressed left at (354, 396)
Screenshot: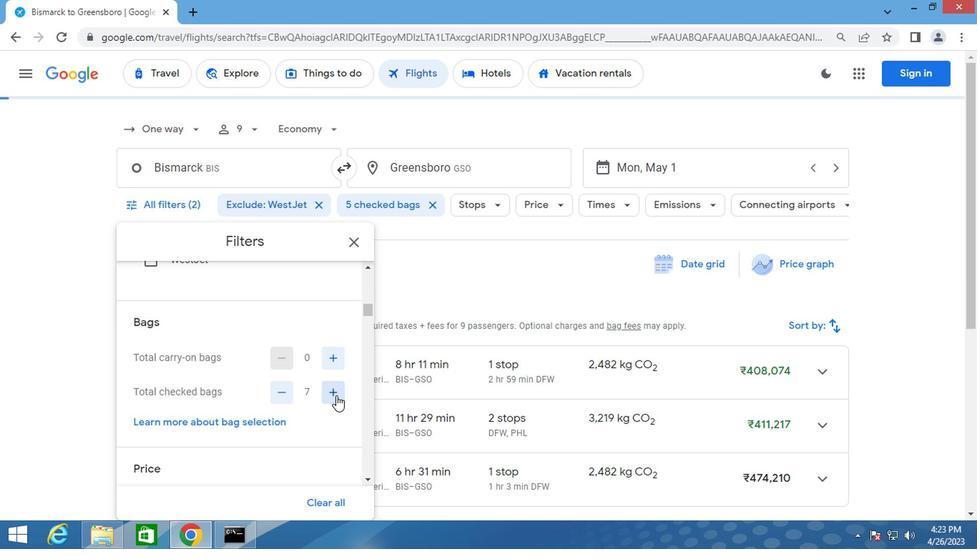 
Action: Mouse pressed left at (354, 396)
Screenshot: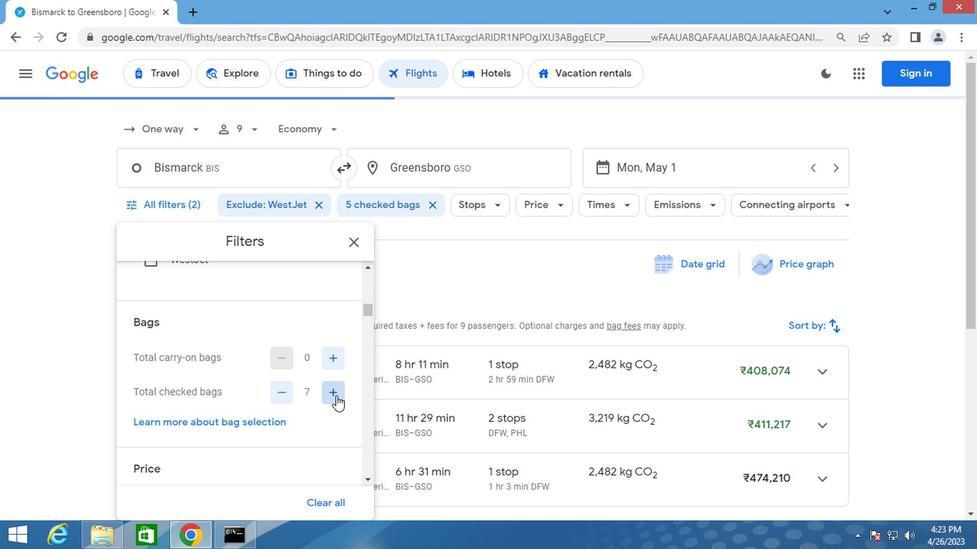 
Action: Mouse pressed left at (354, 396)
Screenshot: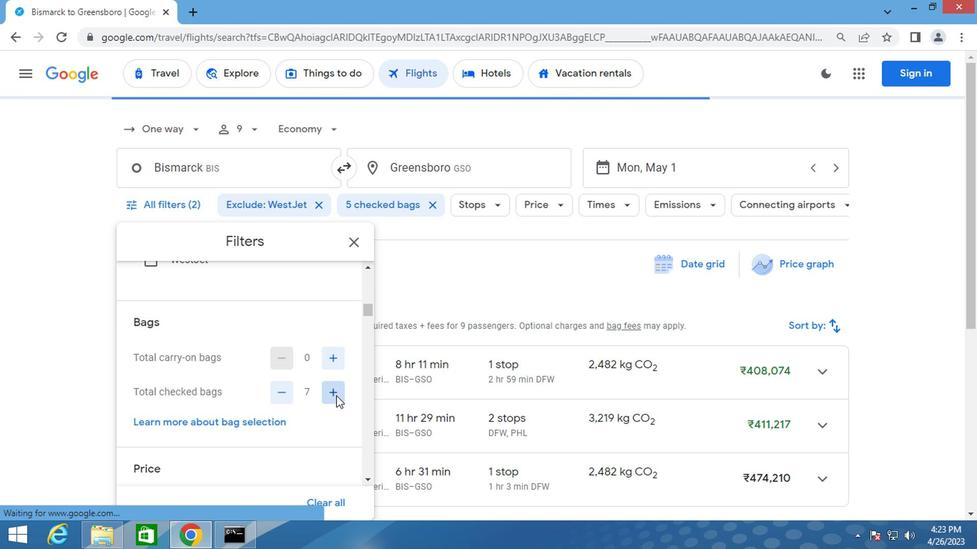 
Action: Mouse pressed left at (354, 396)
Screenshot: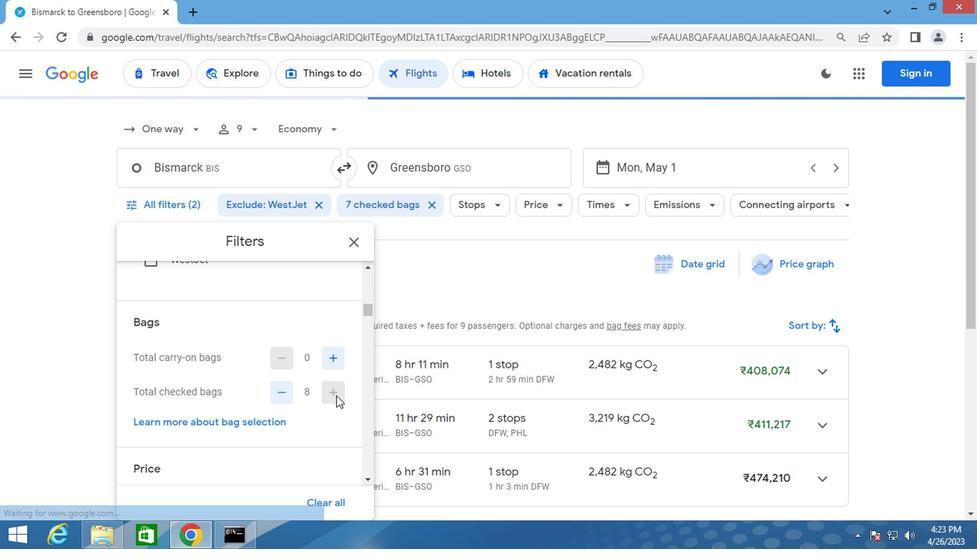 
Action: Mouse pressed left at (354, 396)
Screenshot: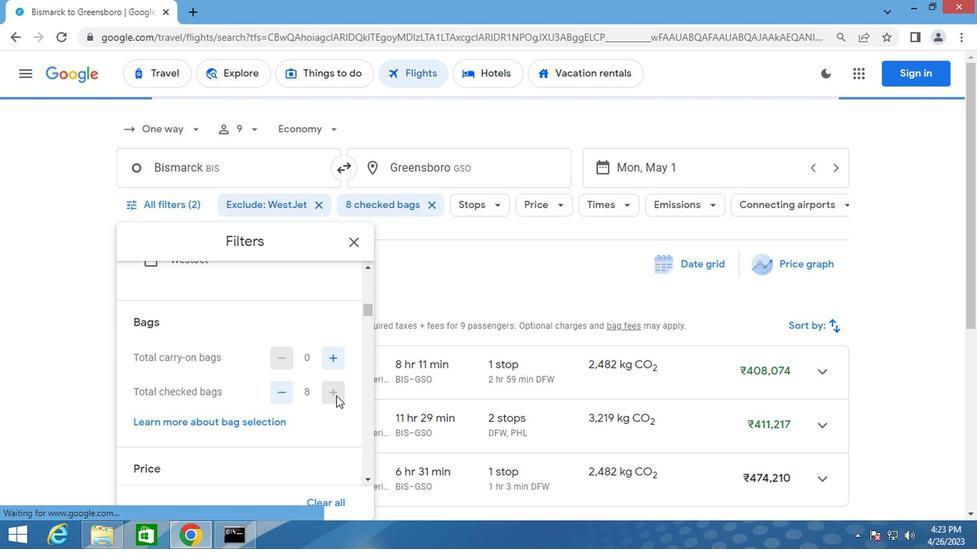 
Action: Mouse moved to (352, 396)
Screenshot: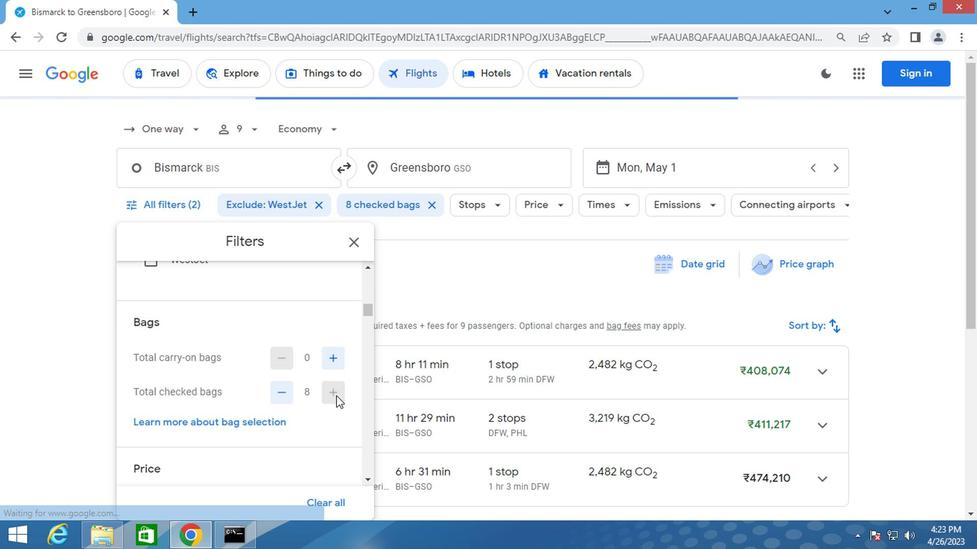 
Action: Mouse scrolled (352, 396) with delta (0, 0)
Screenshot: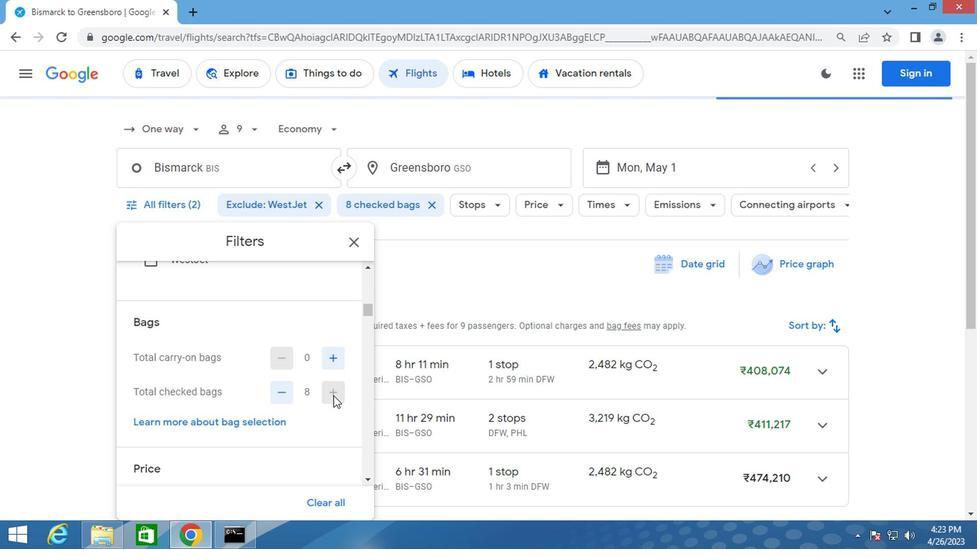 
Action: Mouse scrolled (352, 396) with delta (0, 0)
Screenshot: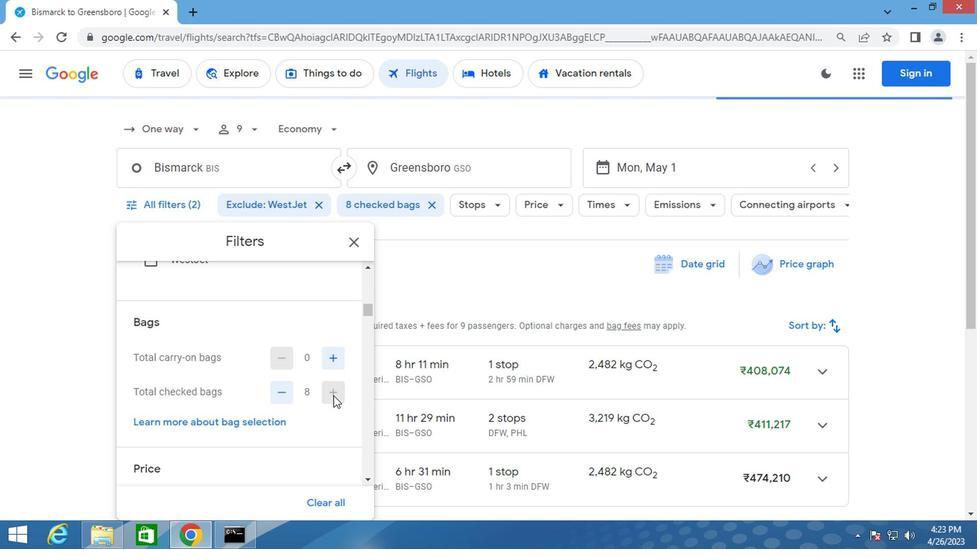 
Action: Mouse pressed left at (352, 396)
Screenshot: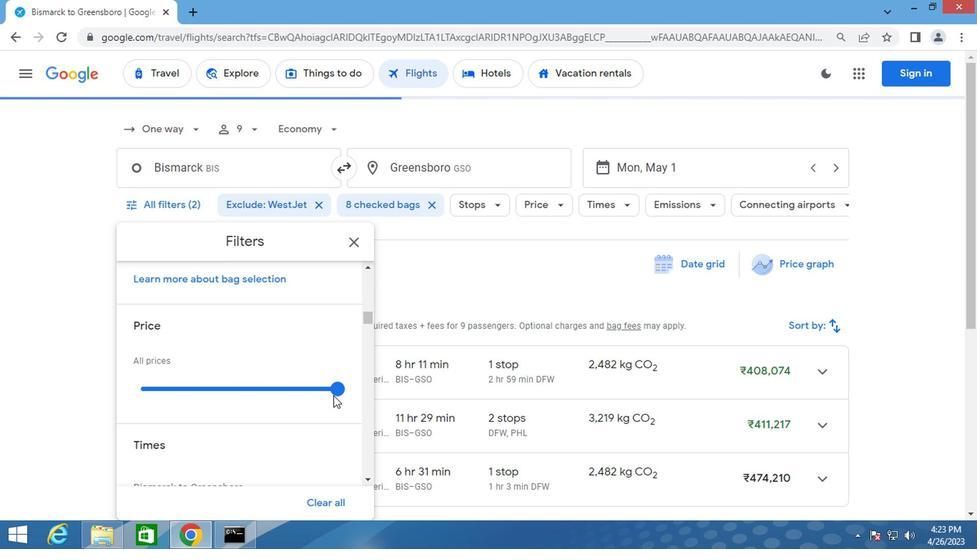 
Action: Mouse moved to (283, 397)
Screenshot: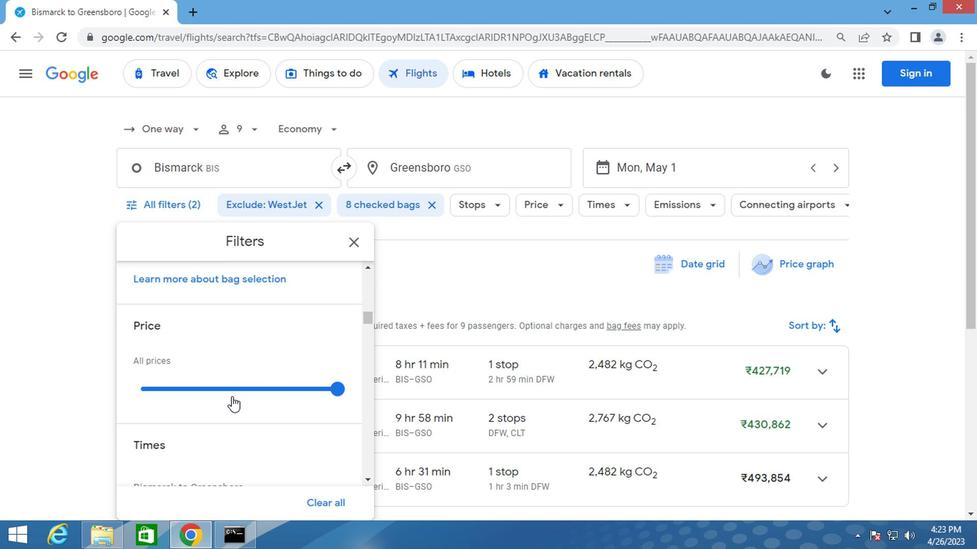 
Action: Mouse pressed left at (283, 397)
Screenshot: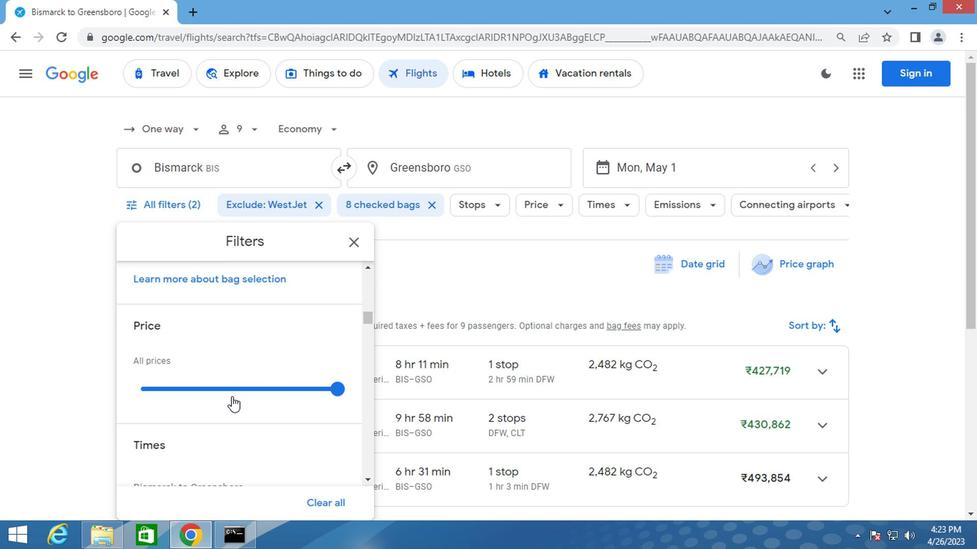 
Action: Mouse moved to (286, 392)
Screenshot: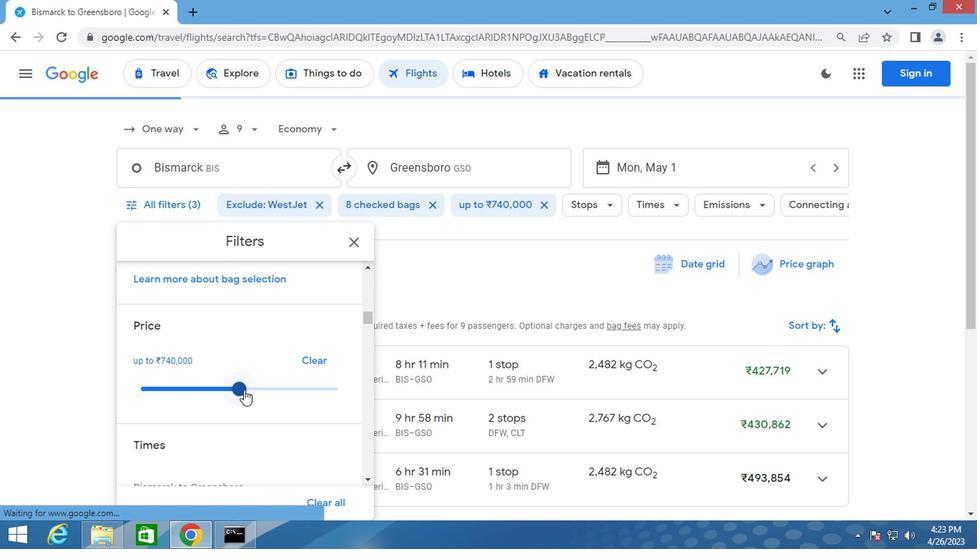 
Action: Mouse pressed left at (286, 392)
Screenshot: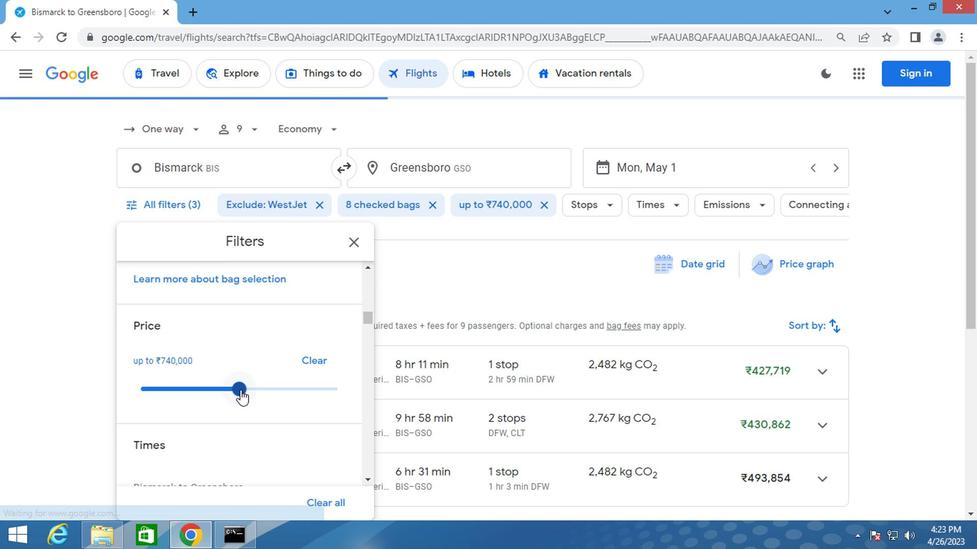 
Action: Mouse moved to (204, 385)
Screenshot: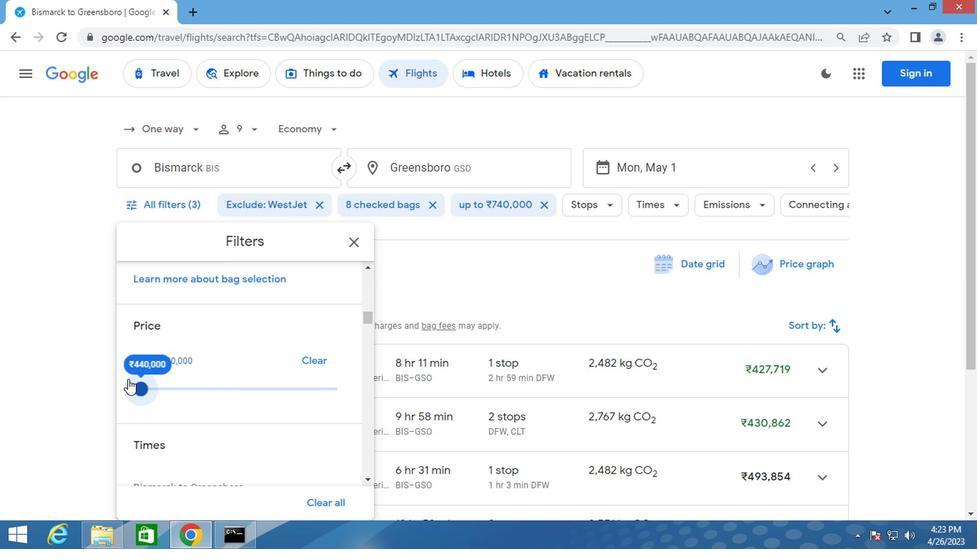 
Action: Mouse scrolled (204, 384) with delta (0, 0)
Screenshot: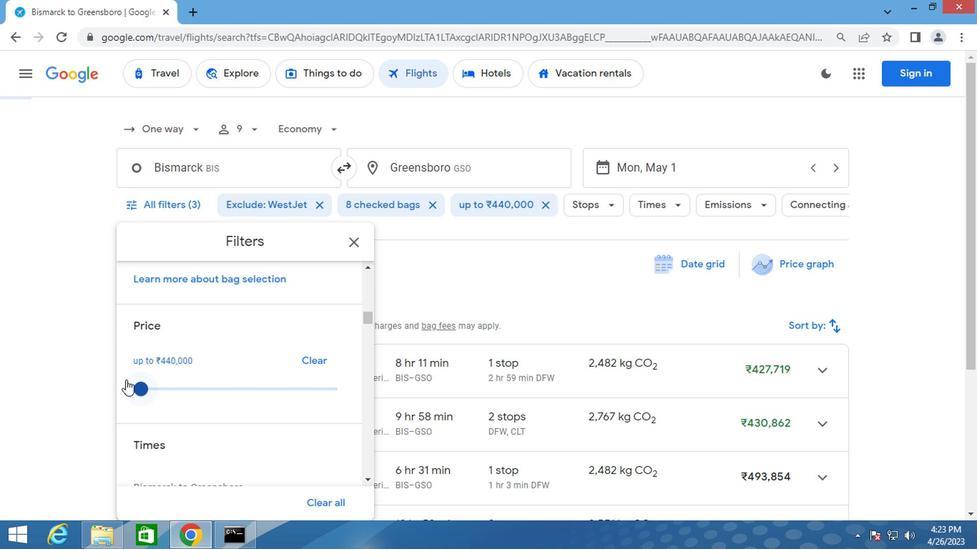 
Action: Mouse scrolled (204, 384) with delta (0, 0)
Screenshot: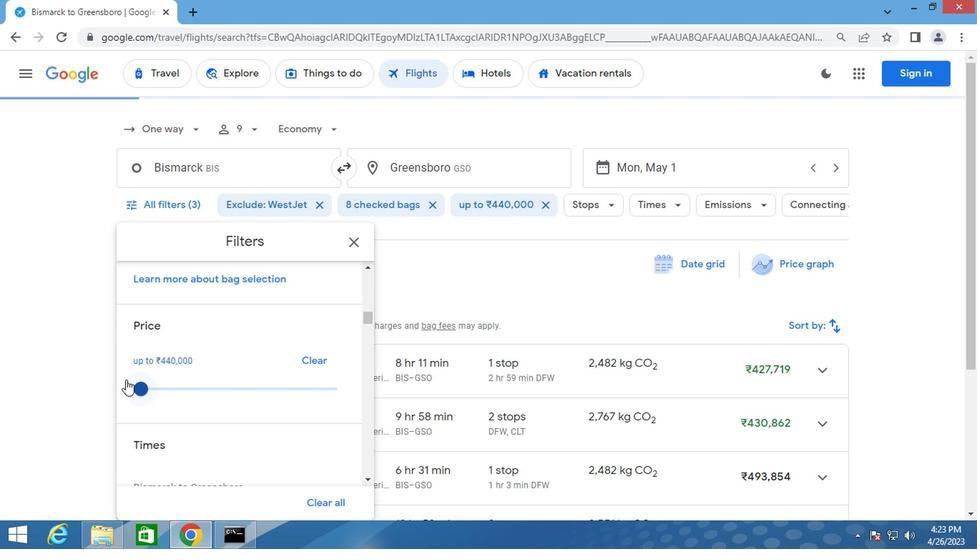 
Action: Mouse moved to (211, 404)
Screenshot: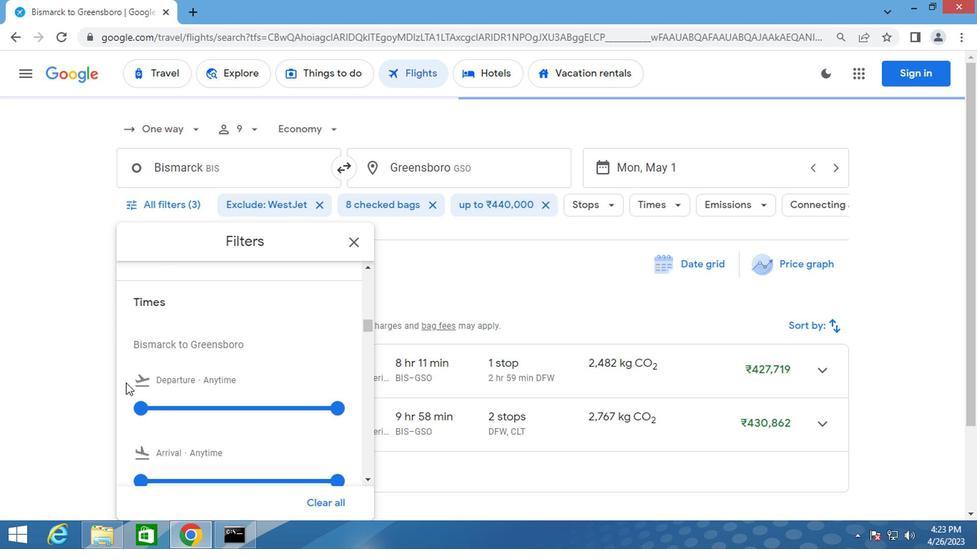 
Action: Mouse pressed left at (211, 404)
Screenshot: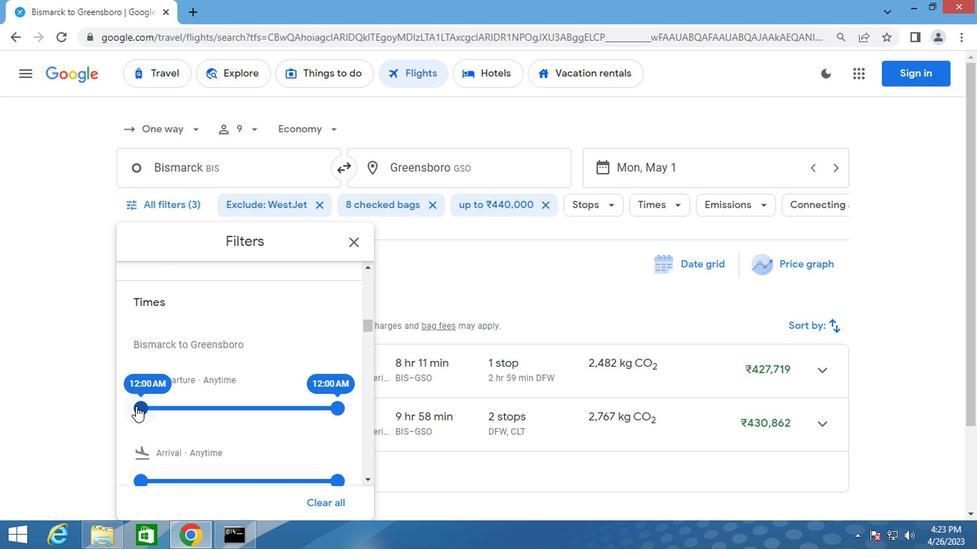 
Action: Mouse moved to (336, 407)
Screenshot: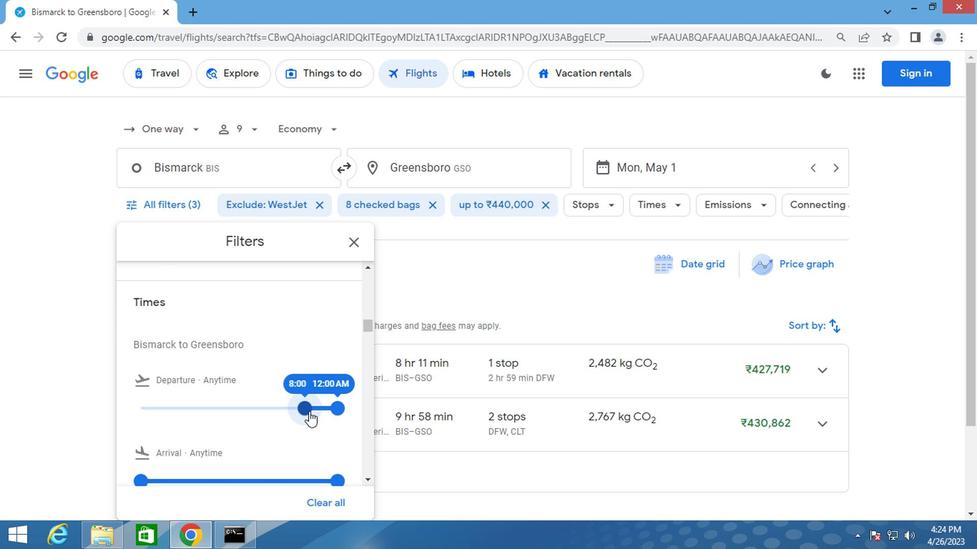 
Action: Mouse pressed left at (336, 407)
Screenshot: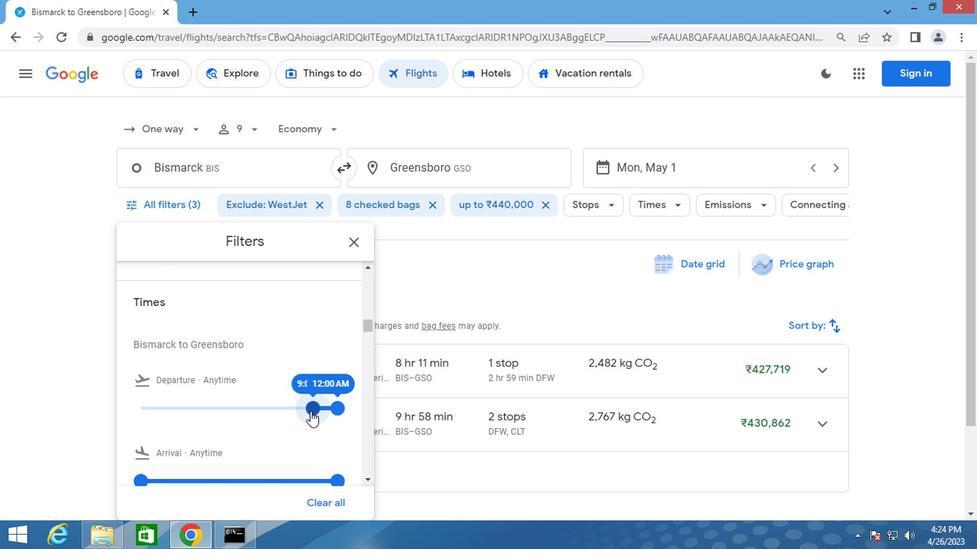 
Action: Mouse moved to (367, 285)
Screenshot: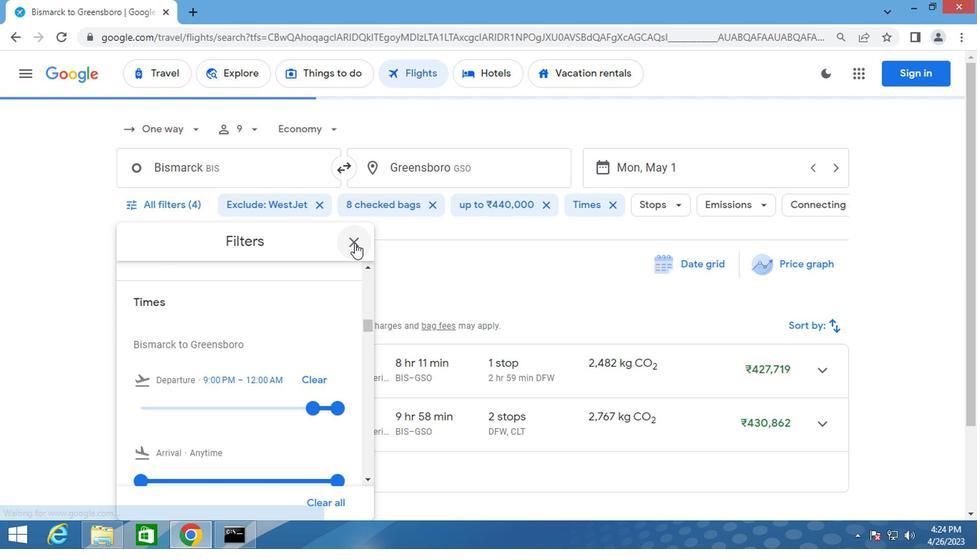 
Action: Mouse pressed left at (367, 285)
Screenshot: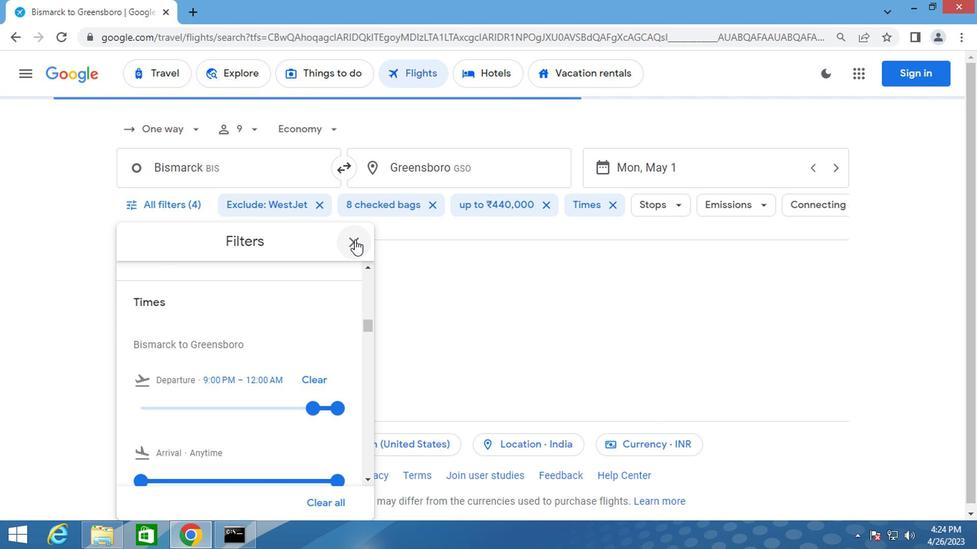 
Action: Key pressed <Key.f8>
Screenshot: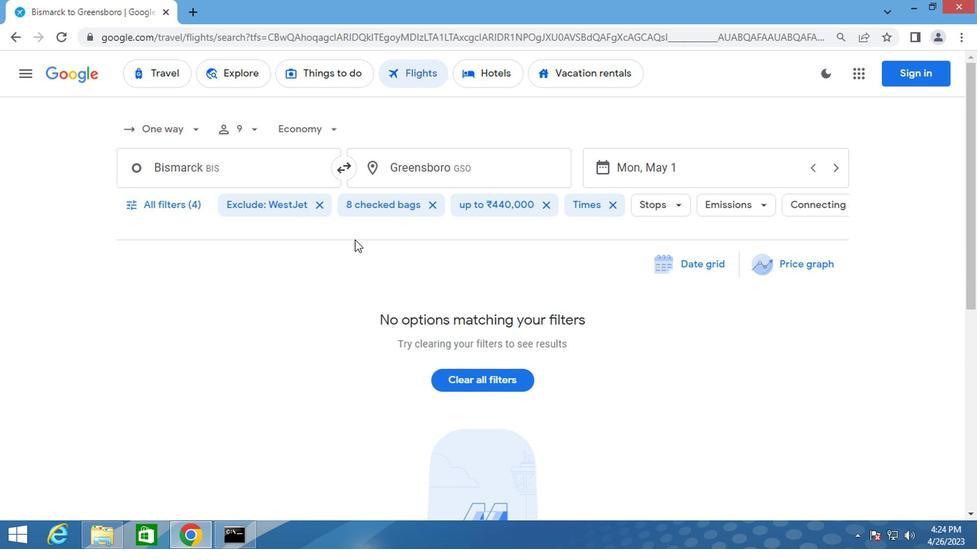
